 Task: Look for space in Normal, United States from 6th September, 2023 to 12th September, 2023 for 4 adults in price range Rs.10000 to Rs.14000. Place can be private room with 4 bedrooms having 4 beds and 4 bathrooms. Property type can be house, flat, guest house. Amenities needed are: wifi, TV, free parkinig on premises, gym, breakfast. Booking option can be shelf check-in. Required host language is English.
Action: Mouse moved to (441, 93)
Screenshot: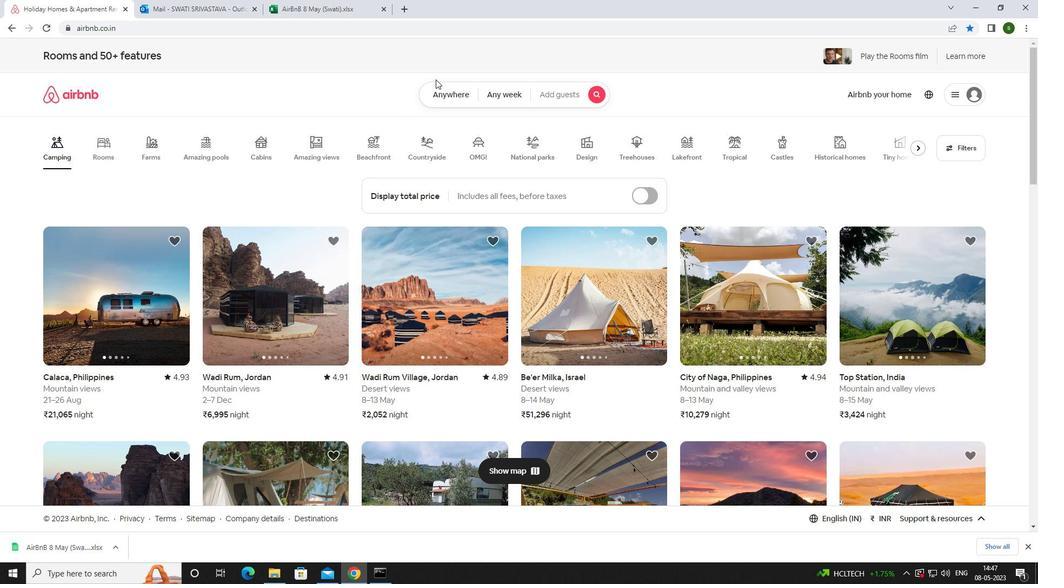 
Action: Mouse pressed left at (441, 93)
Screenshot: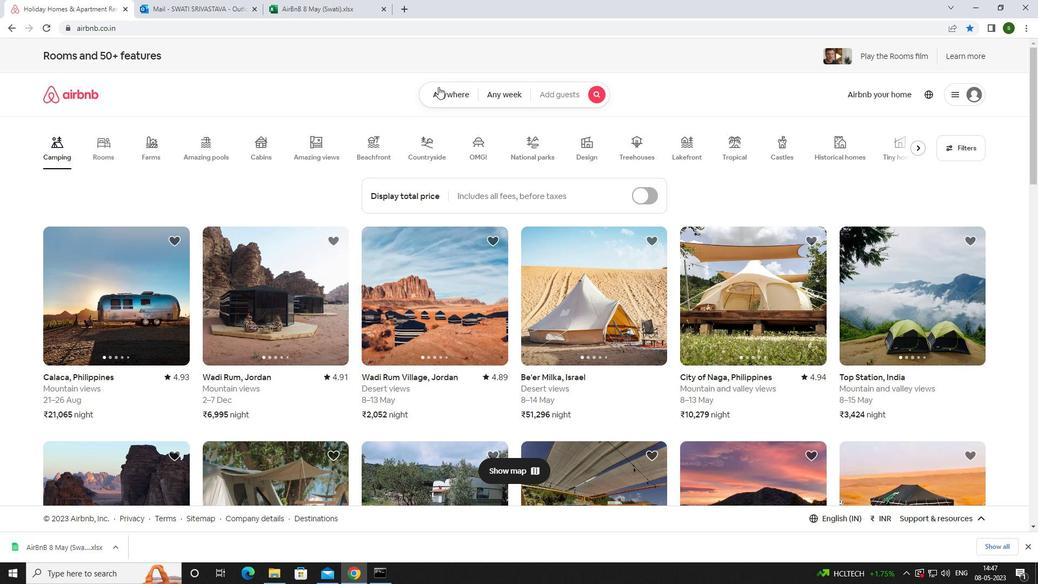 
Action: Mouse moved to (358, 138)
Screenshot: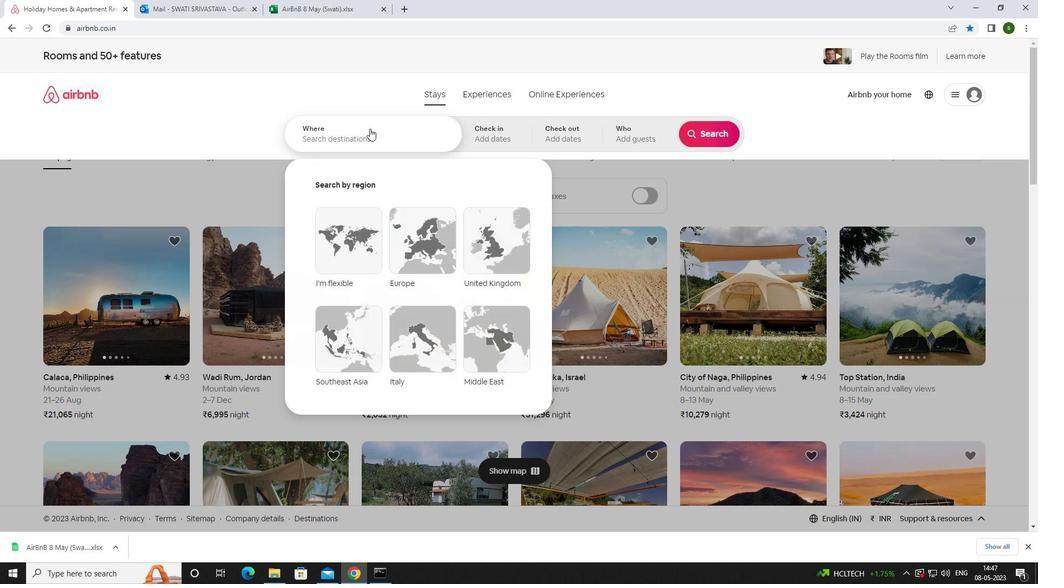 
Action: Mouse pressed left at (358, 138)
Screenshot: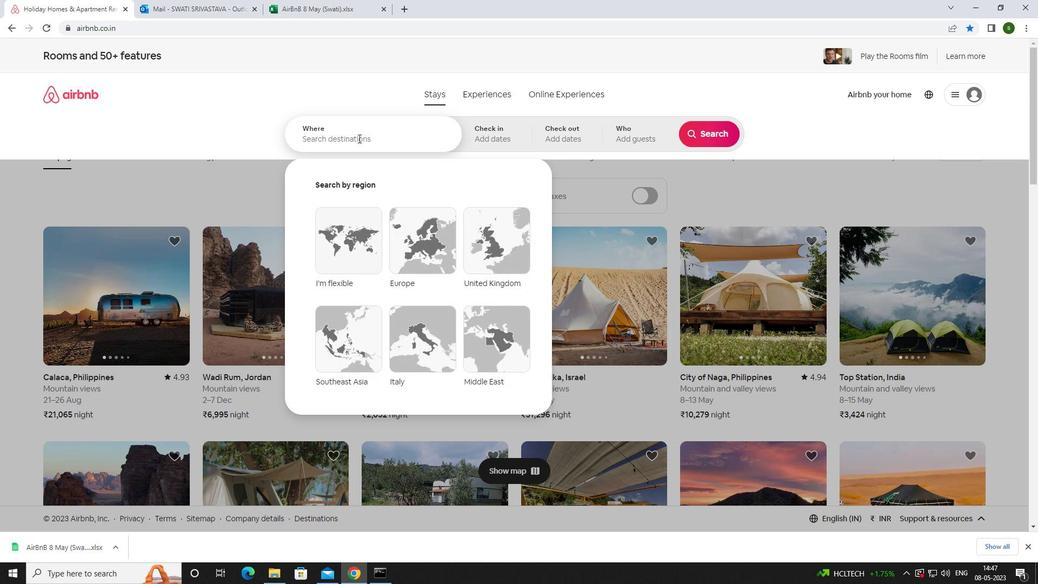 
Action: Mouse moved to (357, 138)
Screenshot: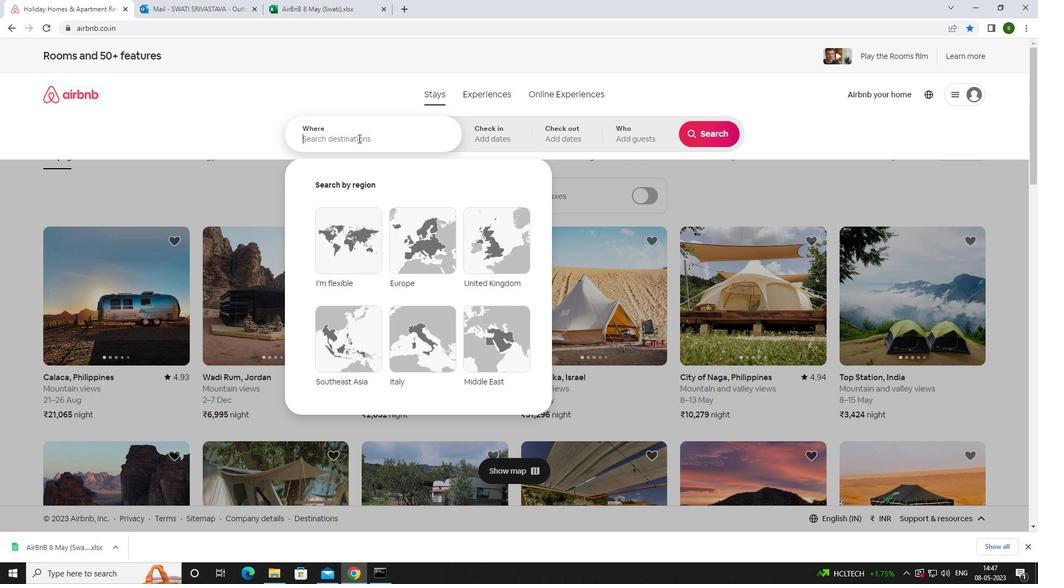 
Action: Key pressed <Key.caps_lock>n<Key.caps_lock>ormal,<Key.space><Key.caps_lock>u<Key.caps_lock>nited<Key.space><Key.caps_lock>s<Key.caps_lock>tates<Key.enter>
Screenshot: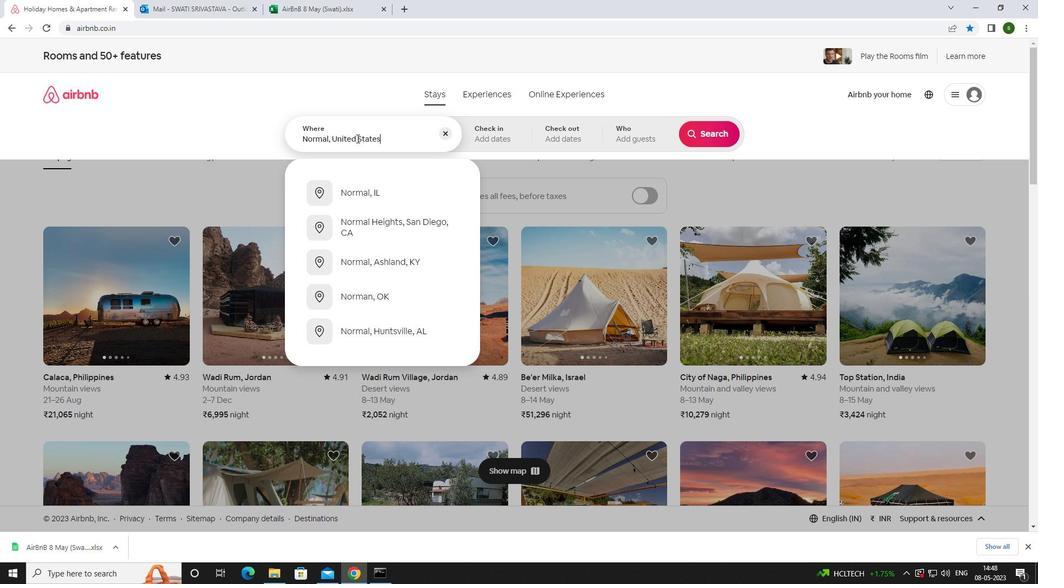 
Action: Mouse moved to (707, 214)
Screenshot: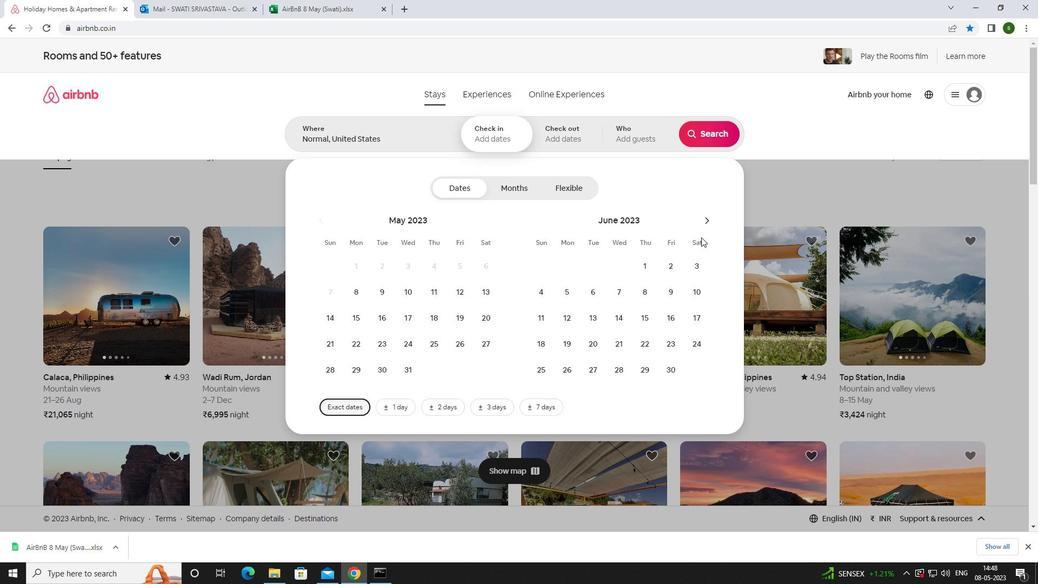 
Action: Mouse pressed left at (707, 214)
Screenshot: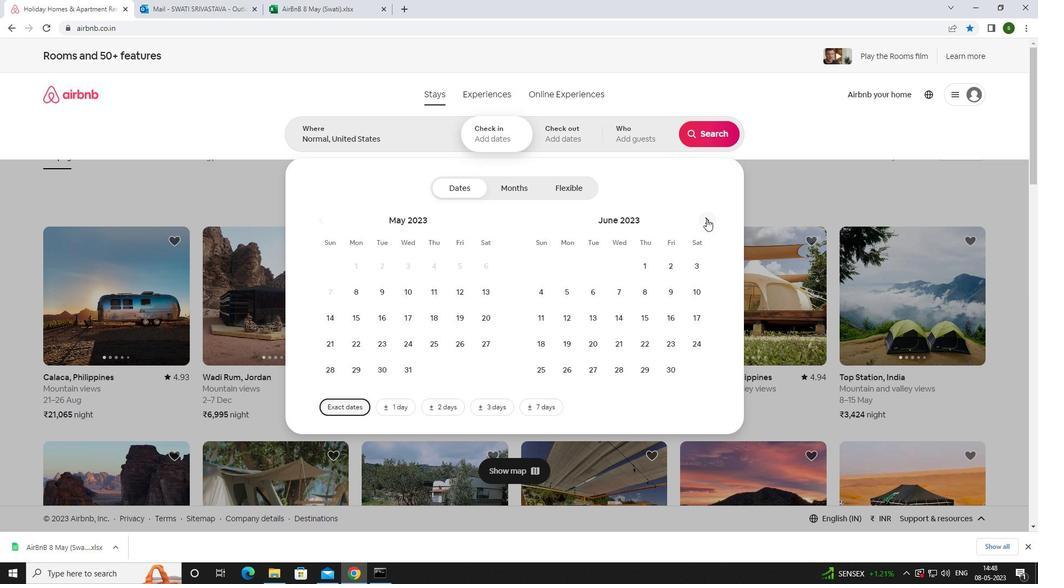 
Action: Mouse pressed left at (707, 214)
Screenshot: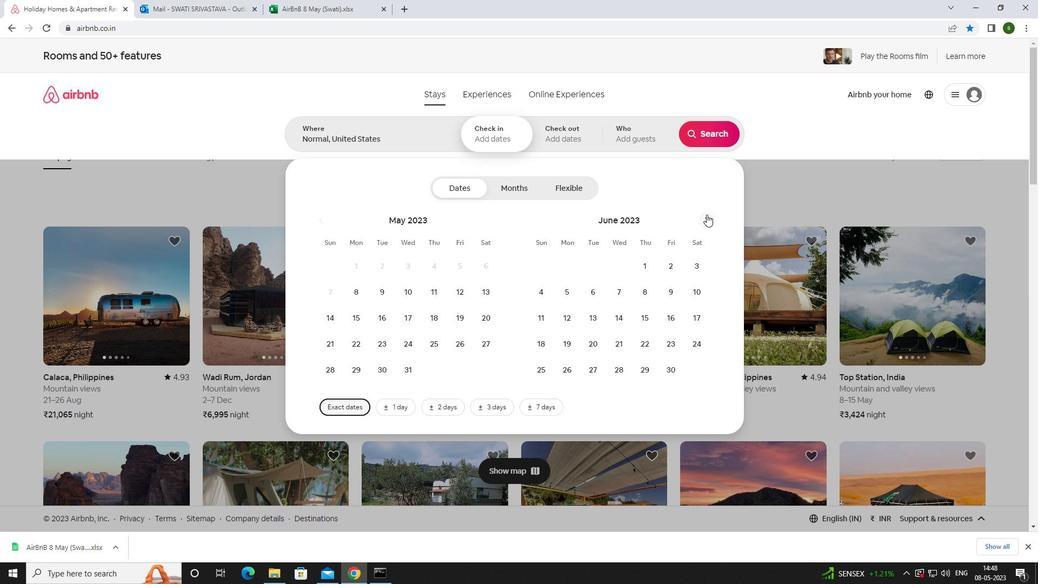 
Action: Mouse pressed left at (707, 214)
Screenshot: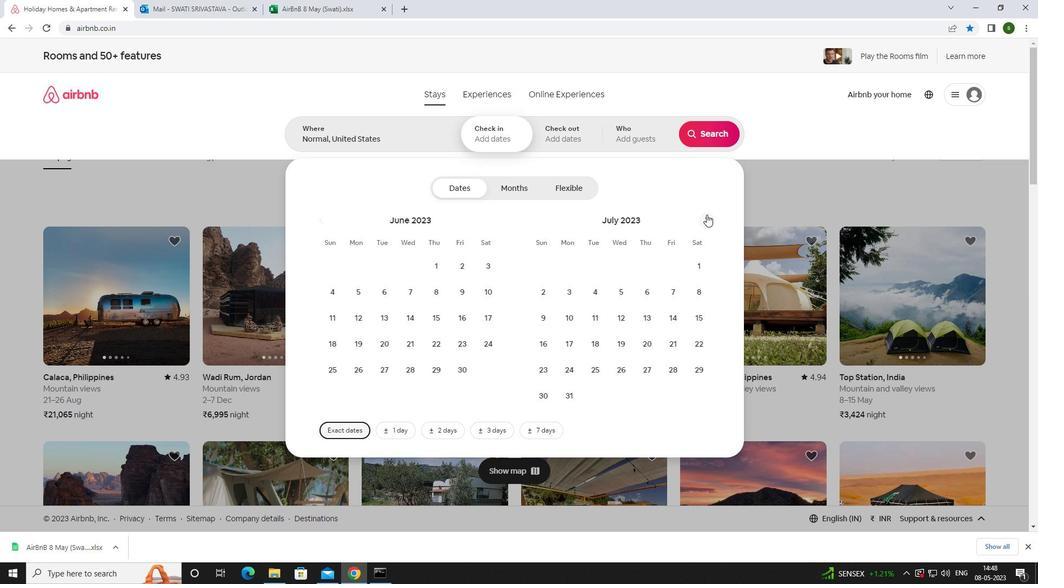 
Action: Mouse moved to (619, 292)
Screenshot: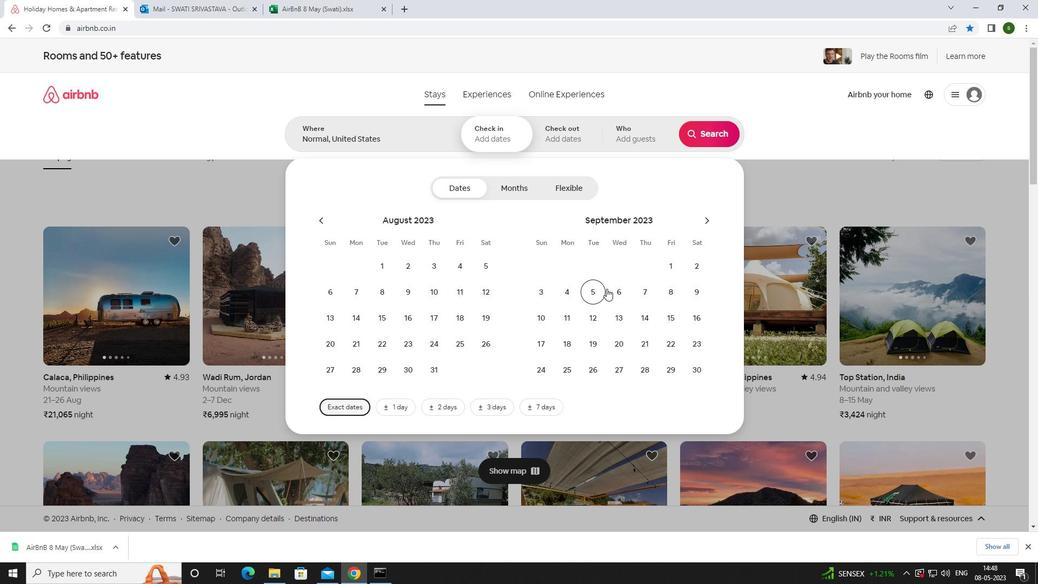 
Action: Mouse pressed left at (619, 292)
Screenshot: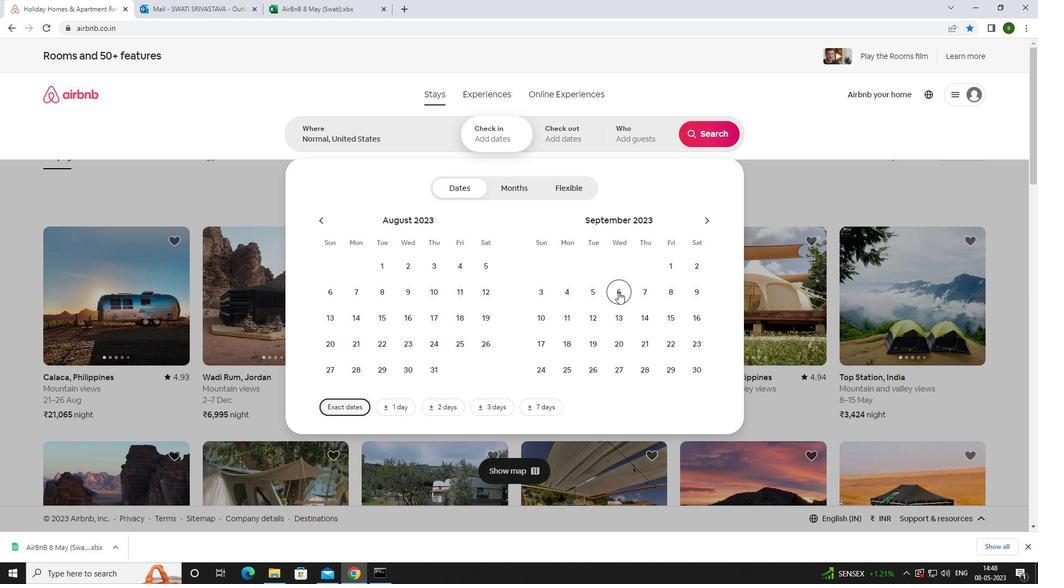 
Action: Mouse moved to (599, 311)
Screenshot: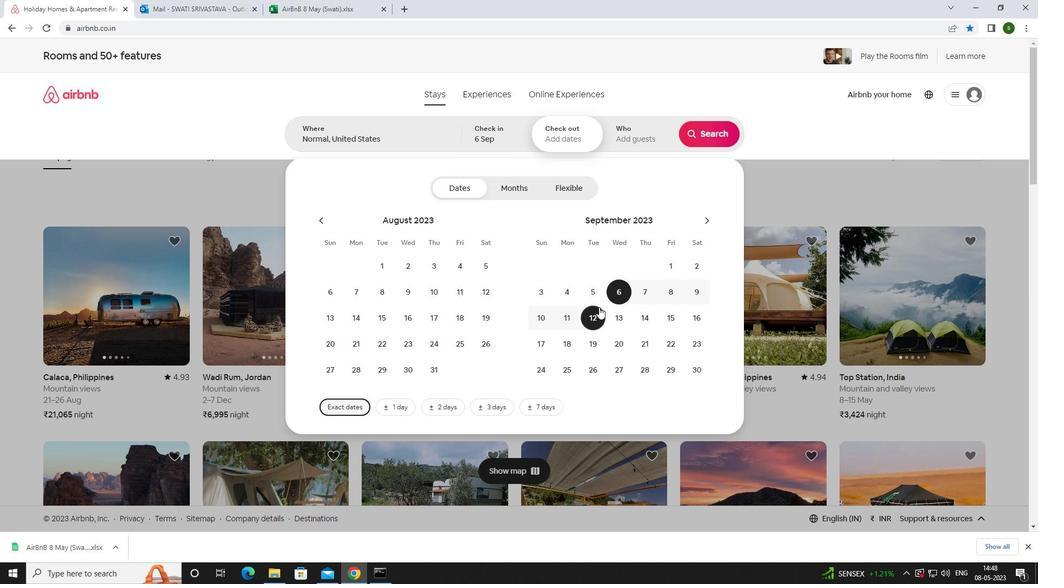 
Action: Mouse pressed left at (599, 311)
Screenshot: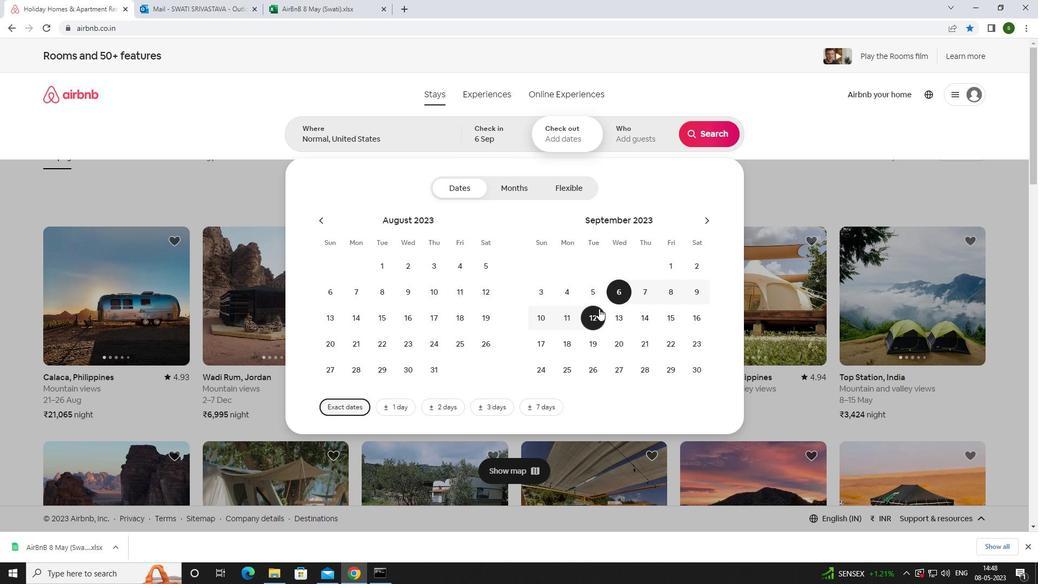 
Action: Mouse moved to (637, 132)
Screenshot: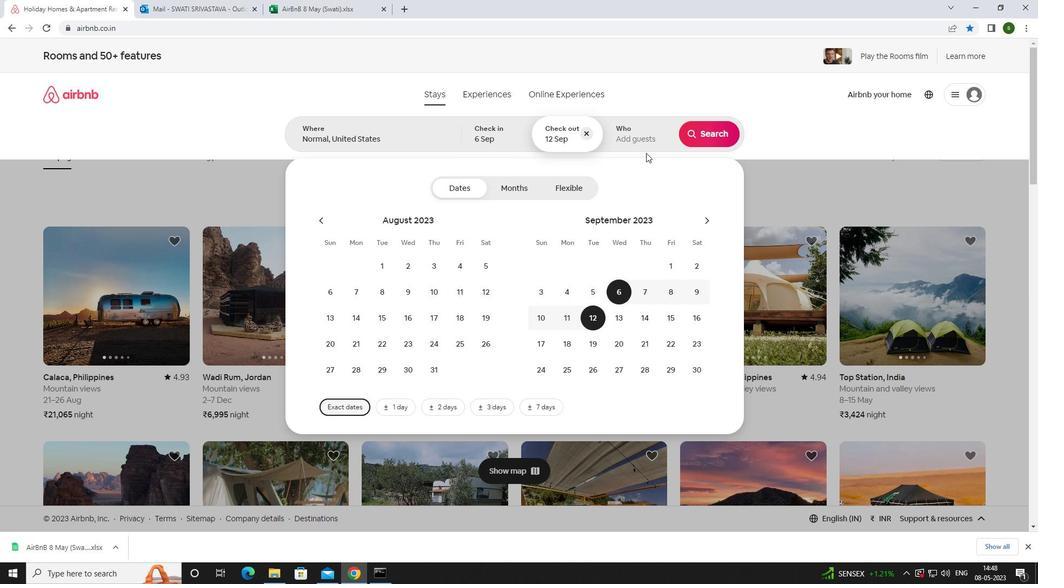 
Action: Mouse pressed left at (637, 132)
Screenshot: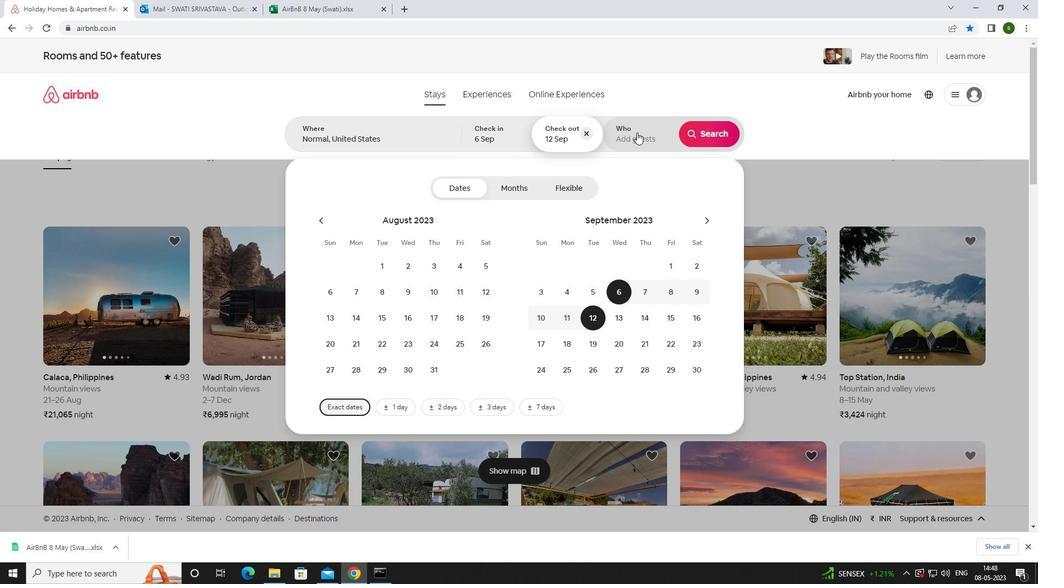 
Action: Mouse moved to (716, 188)
Screenshot: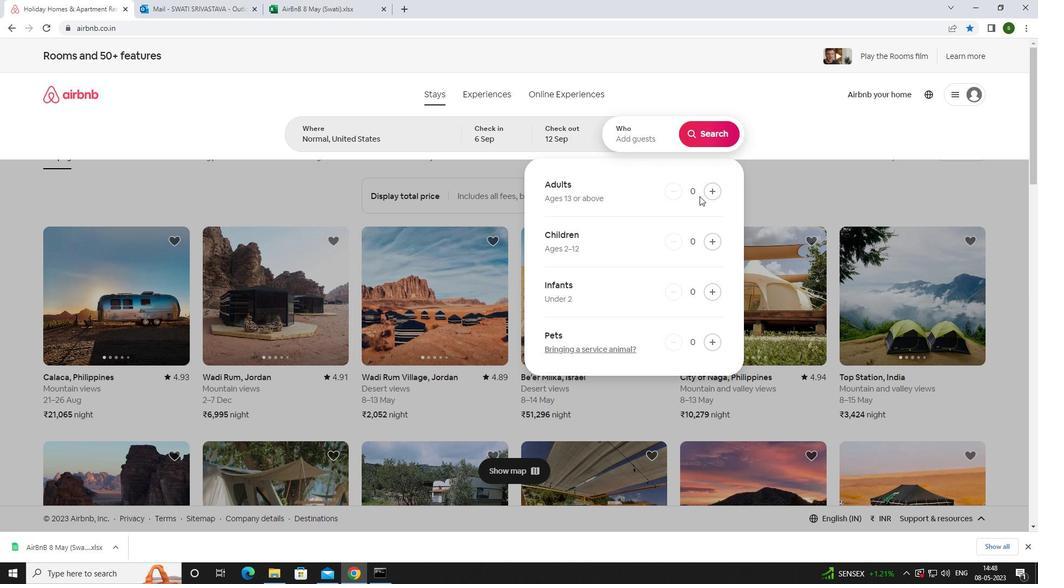 
Action: Mouse pressed left at (716, 188)
Screenshot: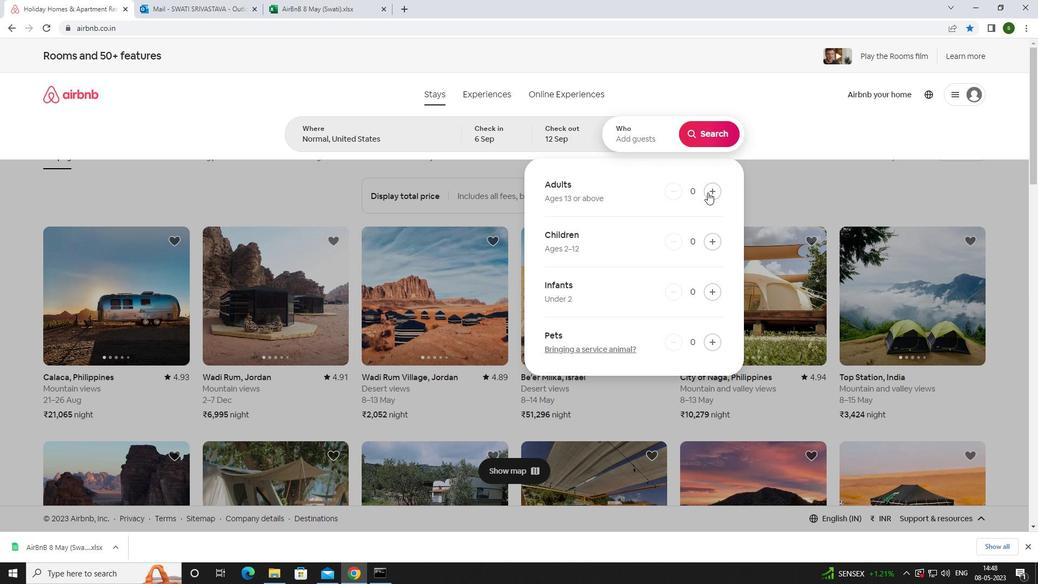 
Action: Mouse pressed left at (716, 188)
Screenshot: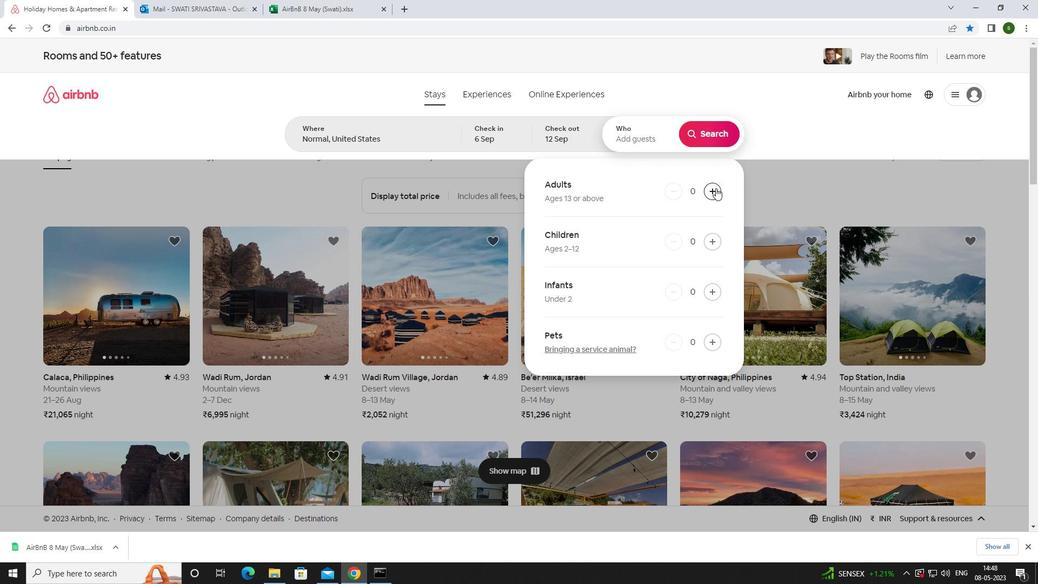 
Action: Mouse pressed left at (716, 188)
Screenshot: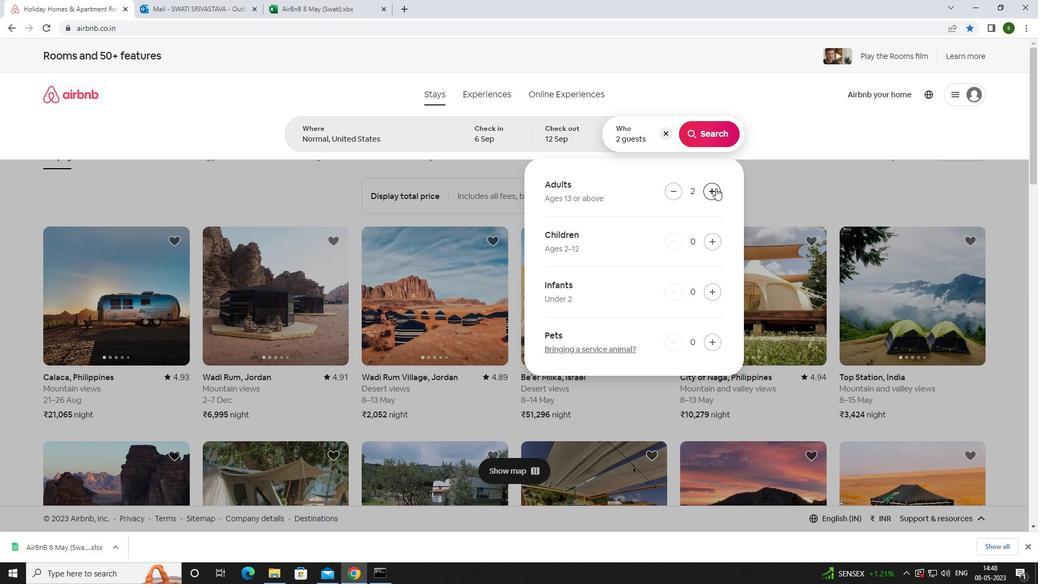 
Action: Mouse pressed left at (716, 188)
Screenshot: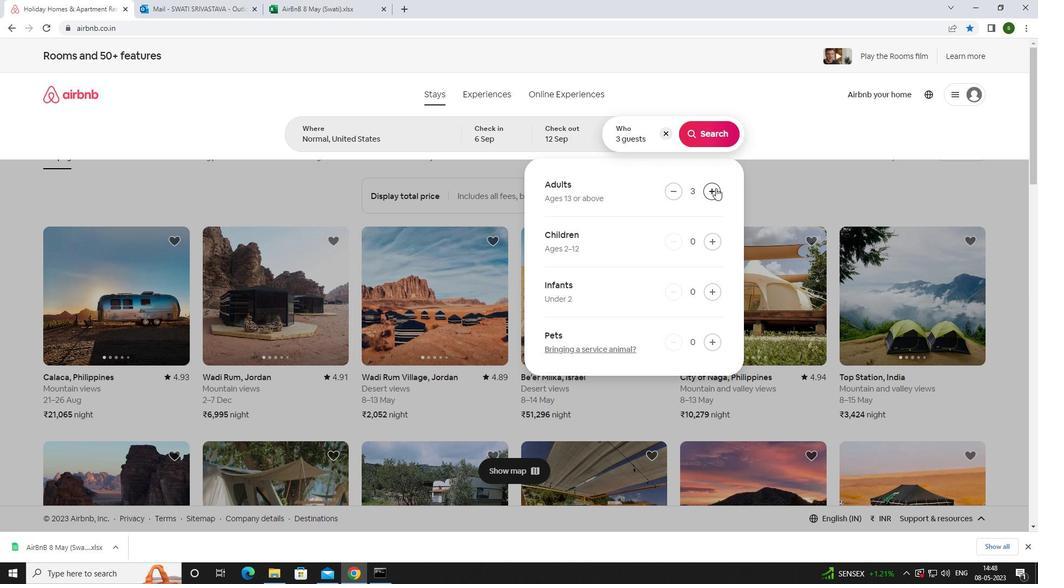 
Action: Mouse moved to (709, 135)
Screenshot: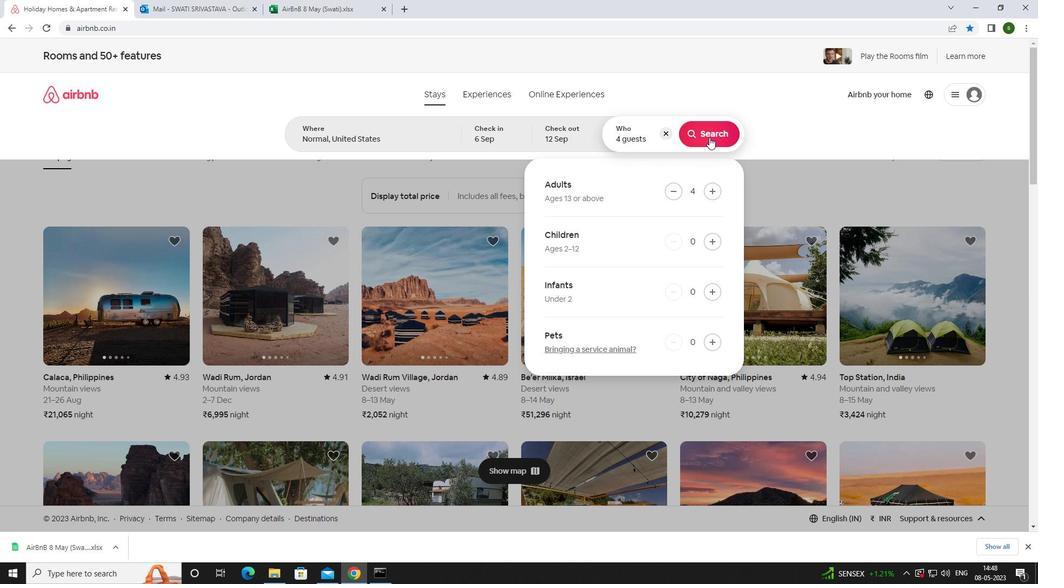 
Action: Mouse pressed left at (709, 135)
Screenshot: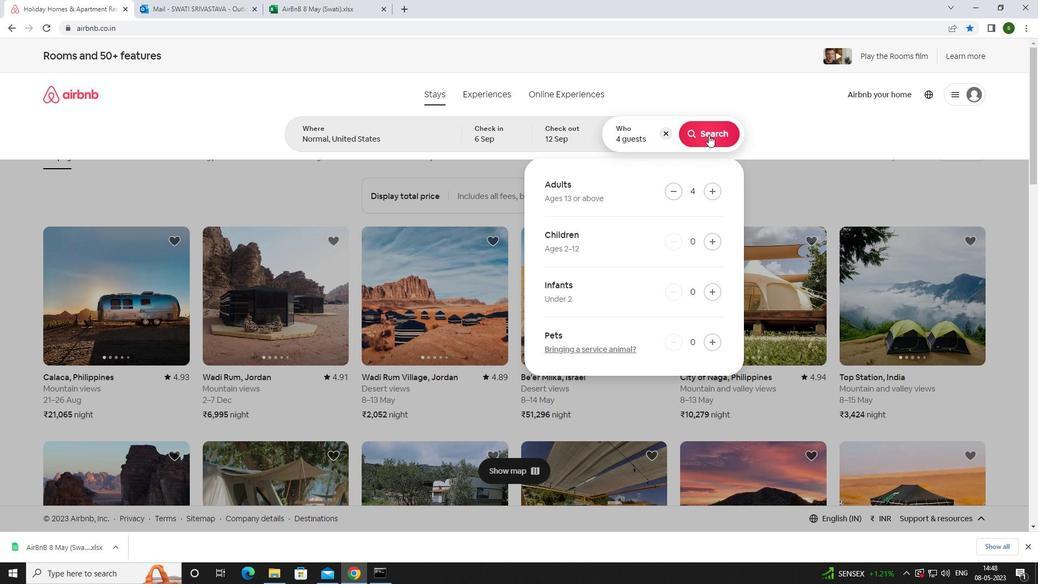 
Action: Mouse moved to (990, 105)
Screenshot: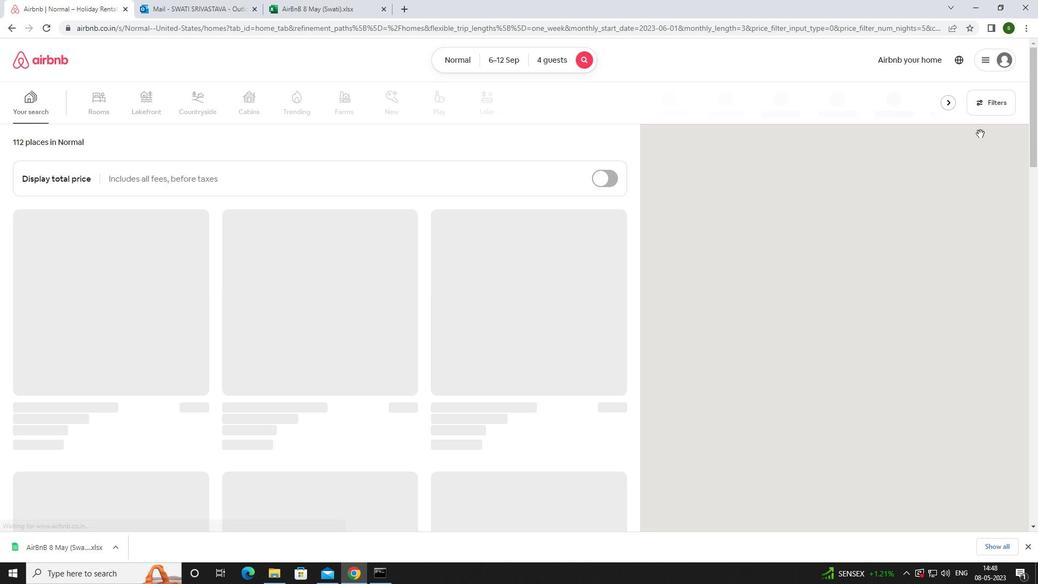 
Action: Mouse pressed left at (990, 105)
Screenshot: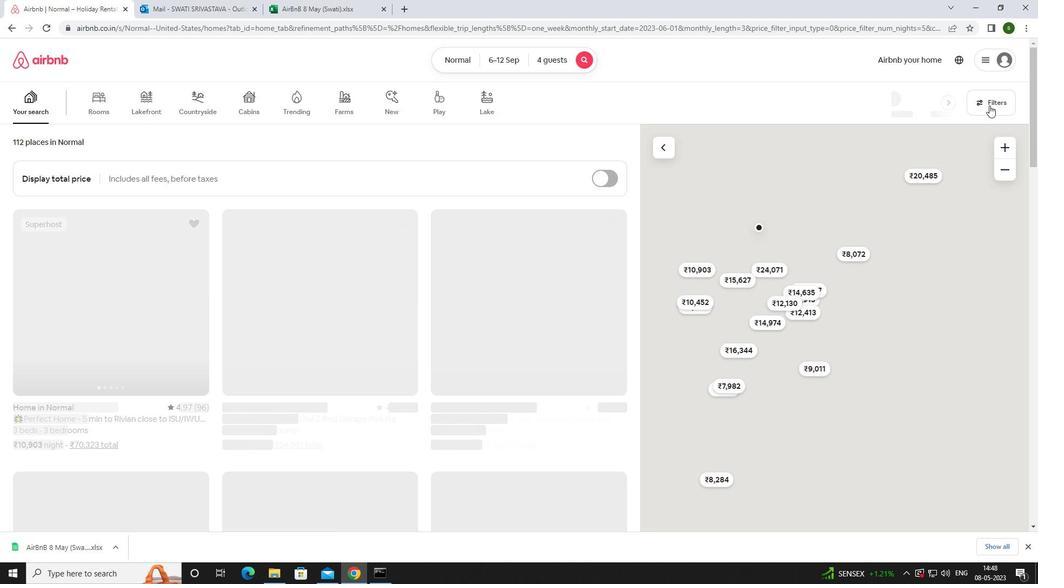 
Action: Mouse moved to (393, 372)
Screenshot: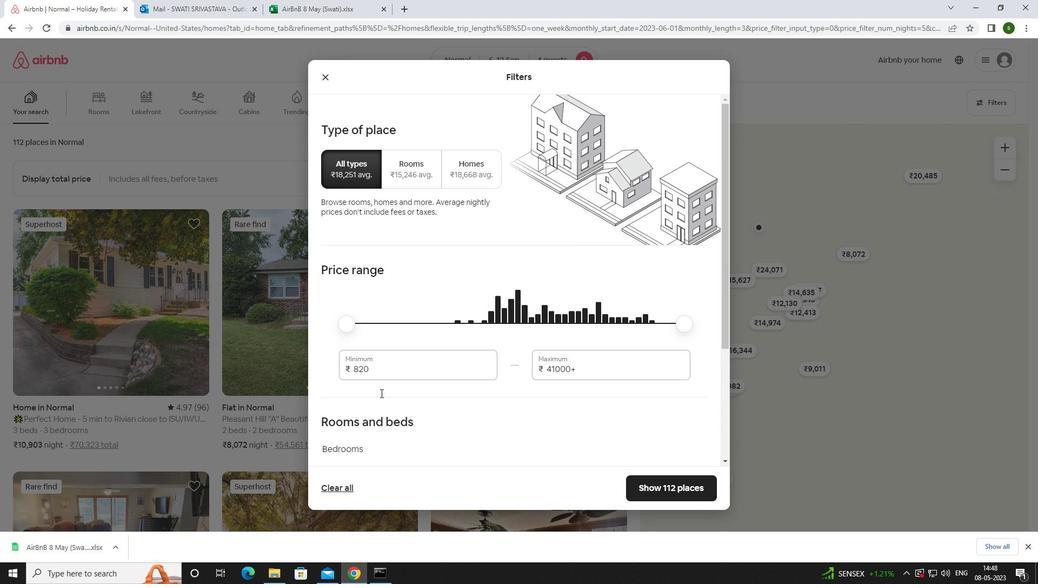 
Action: Mouse pressed left at (393, 372)
Screenshot: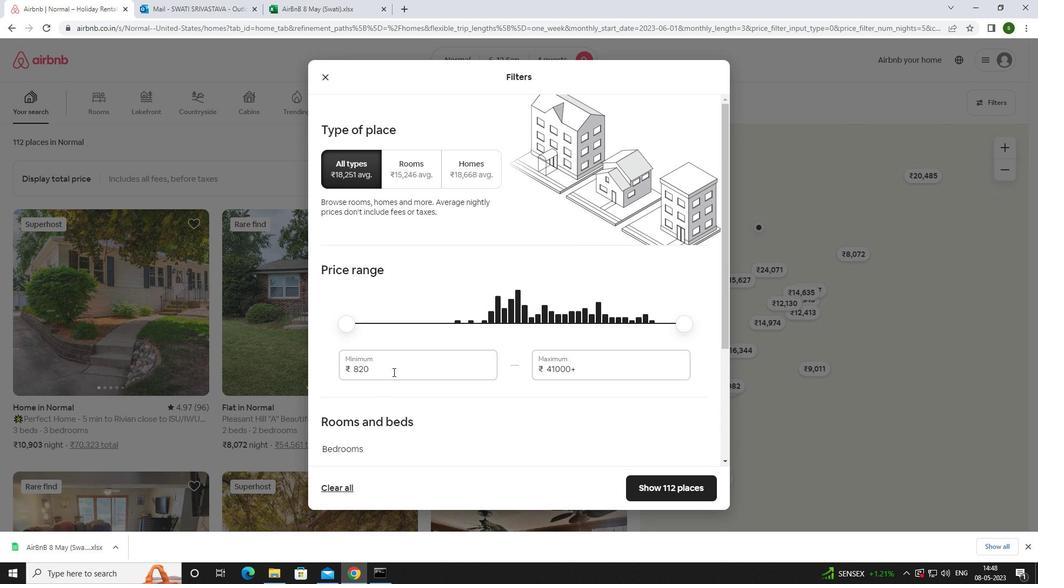 
Action: Key pressed <Key.backspace><Key.backspace><Key.backspace><Key.backspace>10000
Screenshot: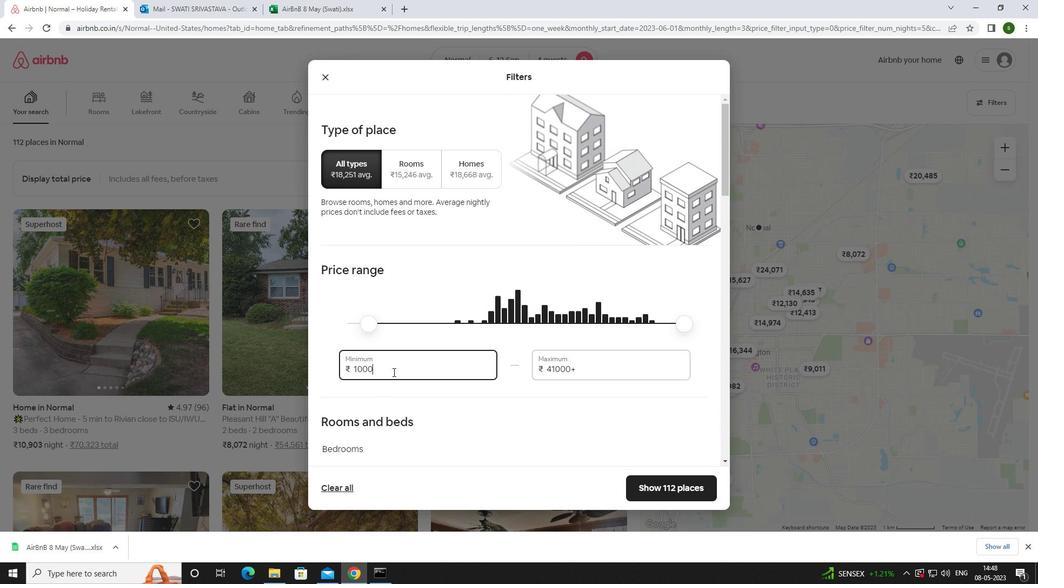 
Action: Mouse moved to (598, 366)
Screenshot: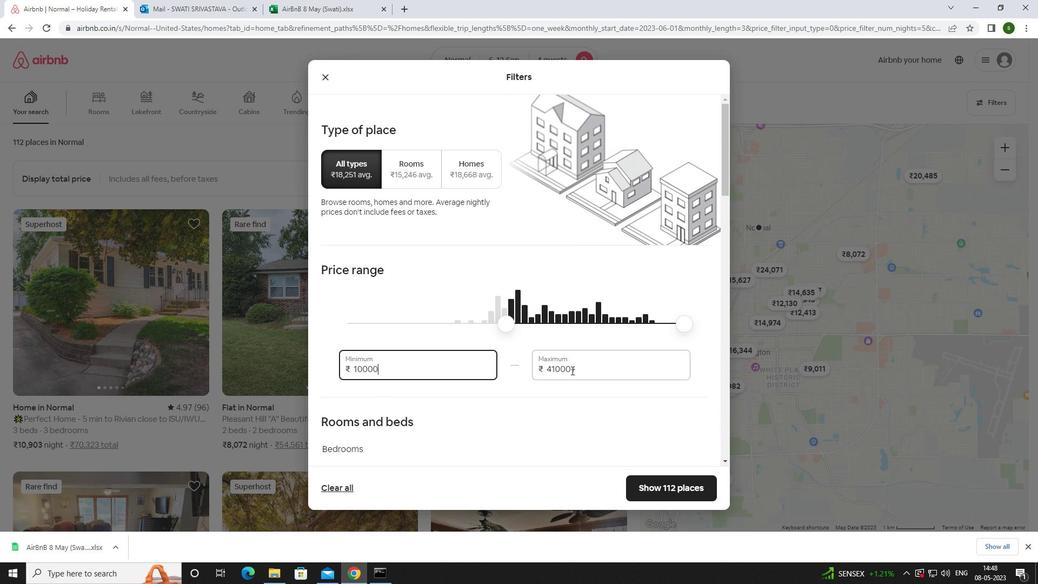 
Action: Mouse pressed left at (598, 366)
Screenshot: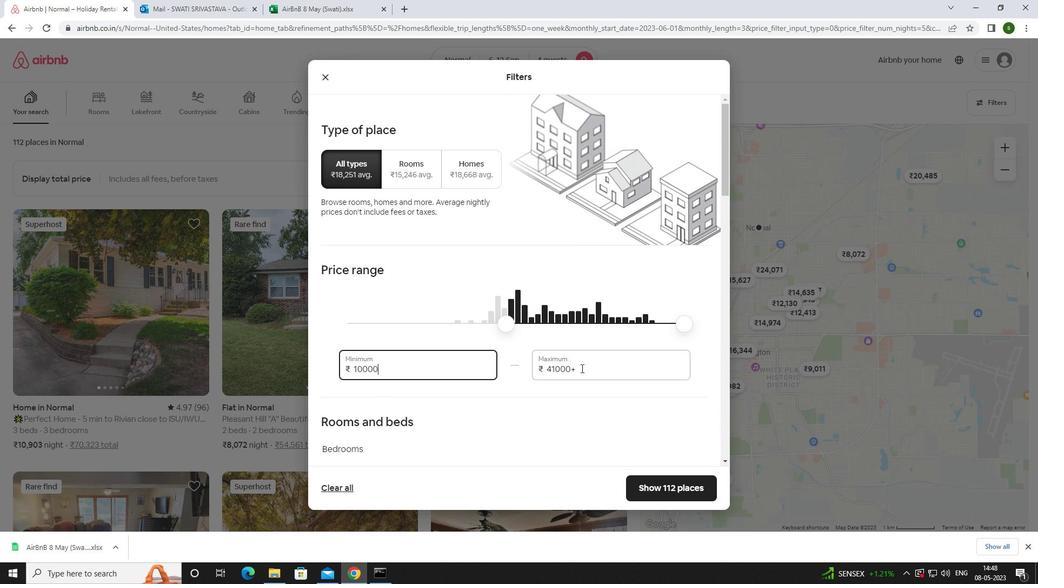 
Action: Key pressed <Key.backspace><Key.backspace><Key.backspace><Key.backspace><Key.backspace><Key.backspace><Key.backspace><Key.backspace><Key.backspace>14000
Screenshot: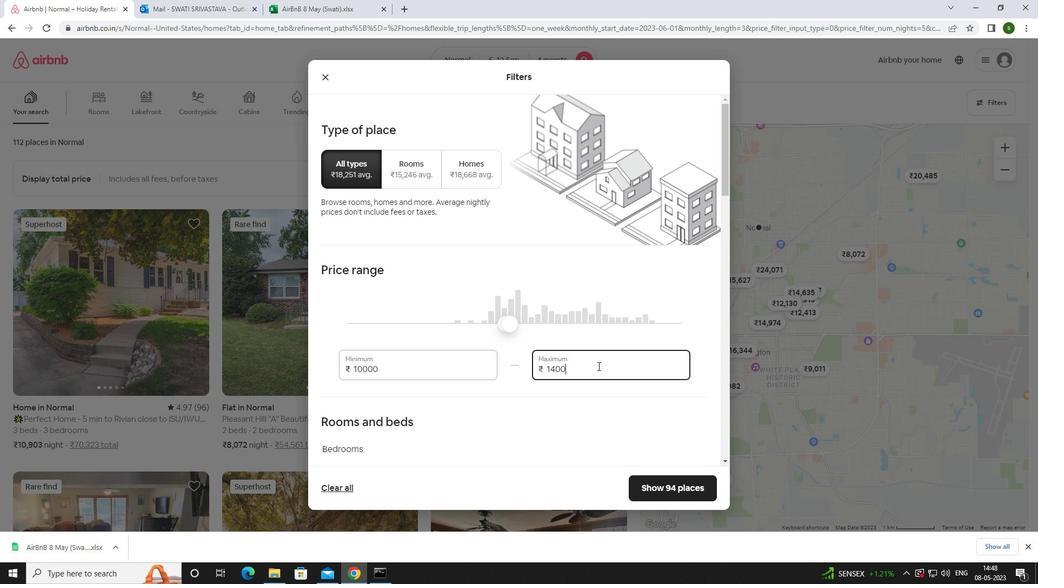 
Action: Mouse moved to (524, 343)
Screenshot: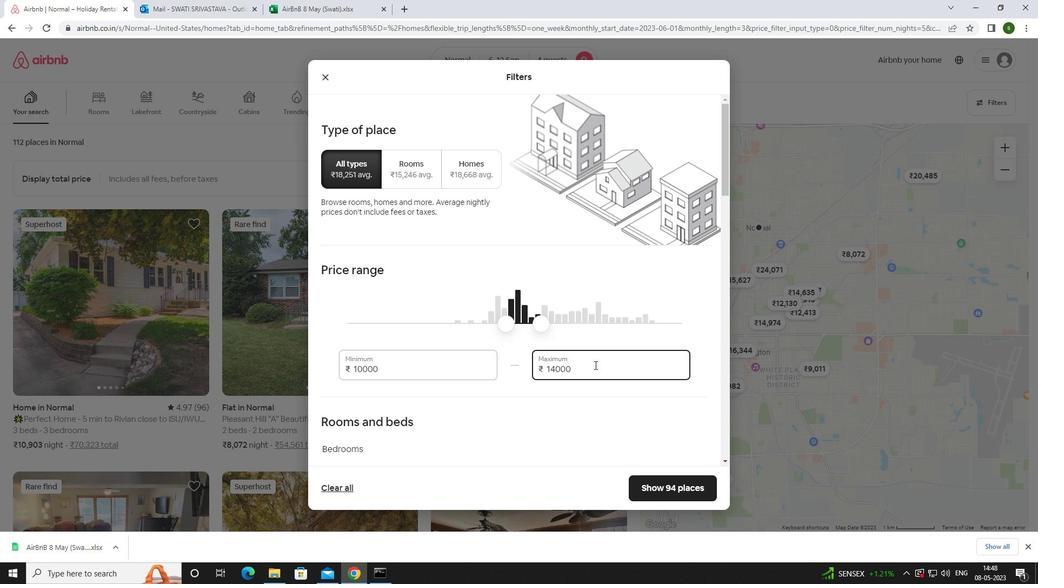 
Action: Mouse scrolled (524, 342) with delta (0, 0)
Screenshot: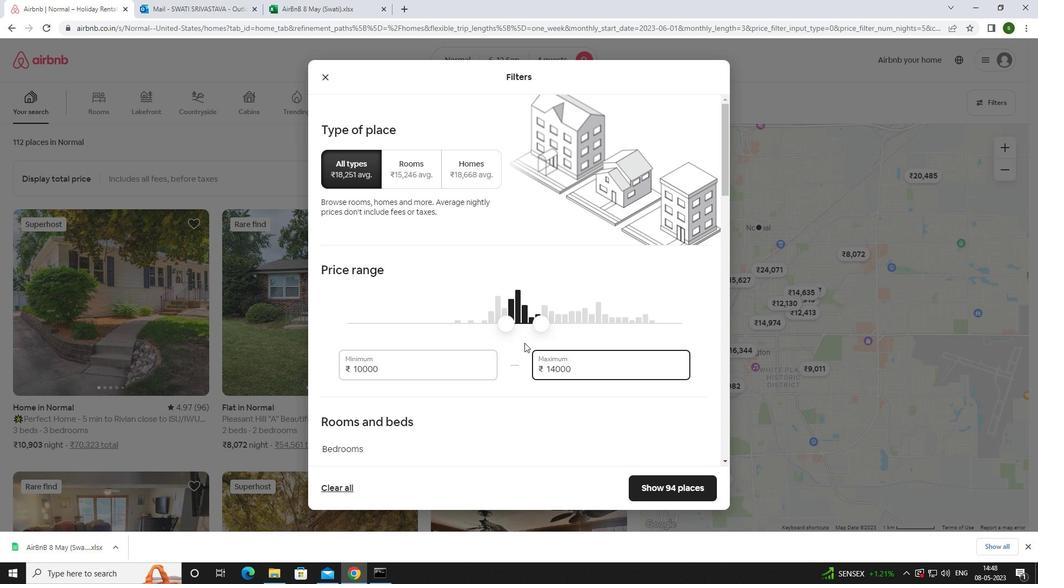 
Action: Mouse scrolled (524, 342) with delta (0, 0)
Screenshot: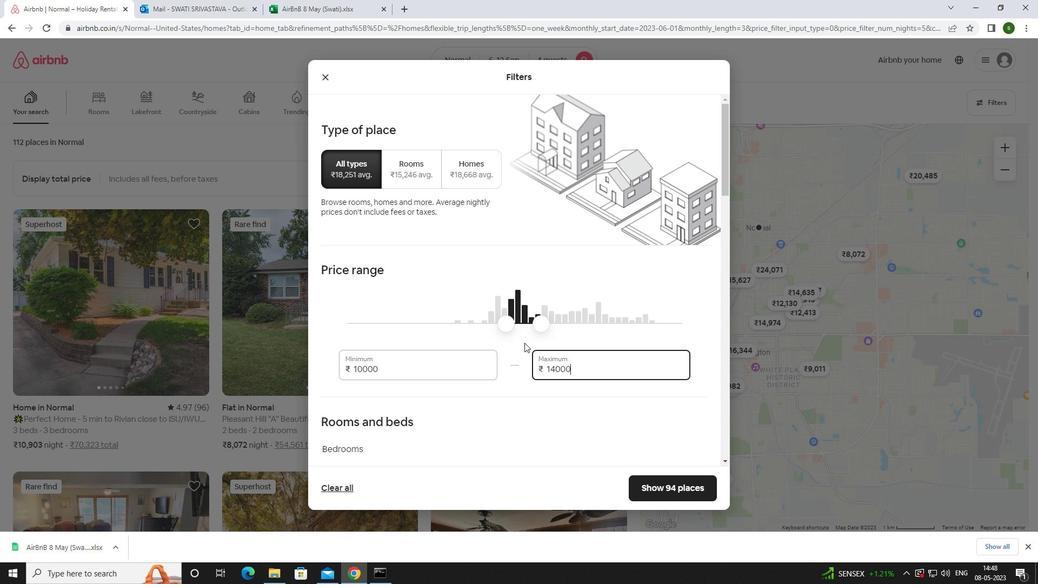 
Action: Mouse scrolled (524, 342) with delta (0, 0)
Screenshot: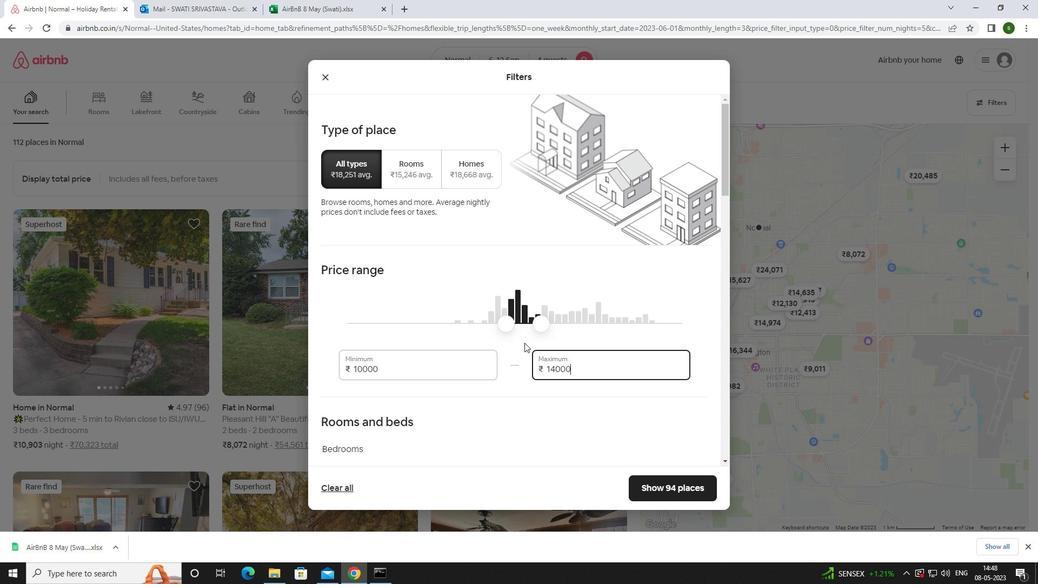 
Action: Mouse scrolled (524, 342) with delta (0, 0)
Screenshot: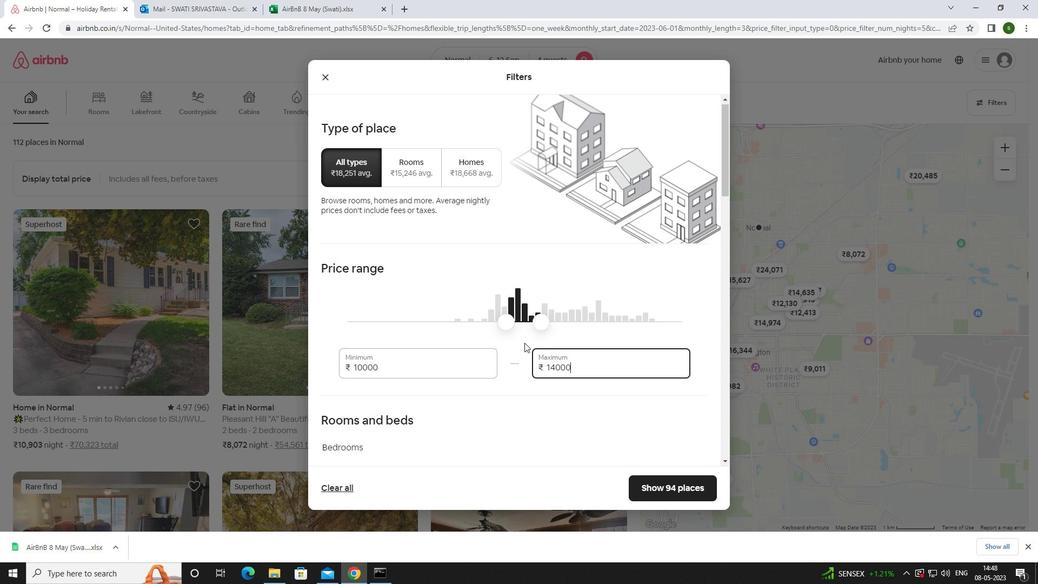 
Action: Mouse moved to (510, 266)
Screenshot: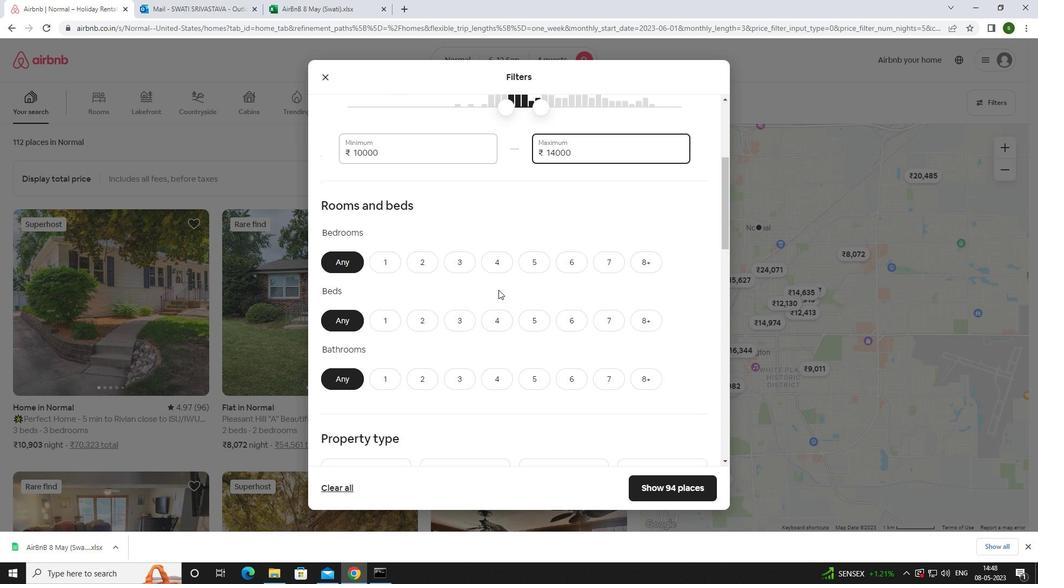 
Action: Mouse pressed left at (510, 266)
Screenshot: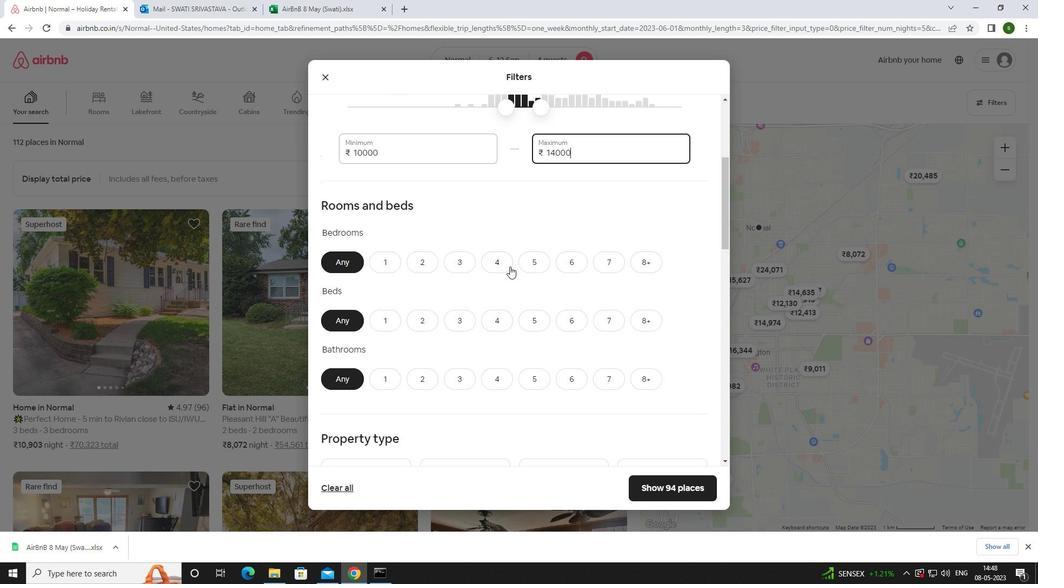 
Action: Mouse moved to (493, 322)
Screenshot: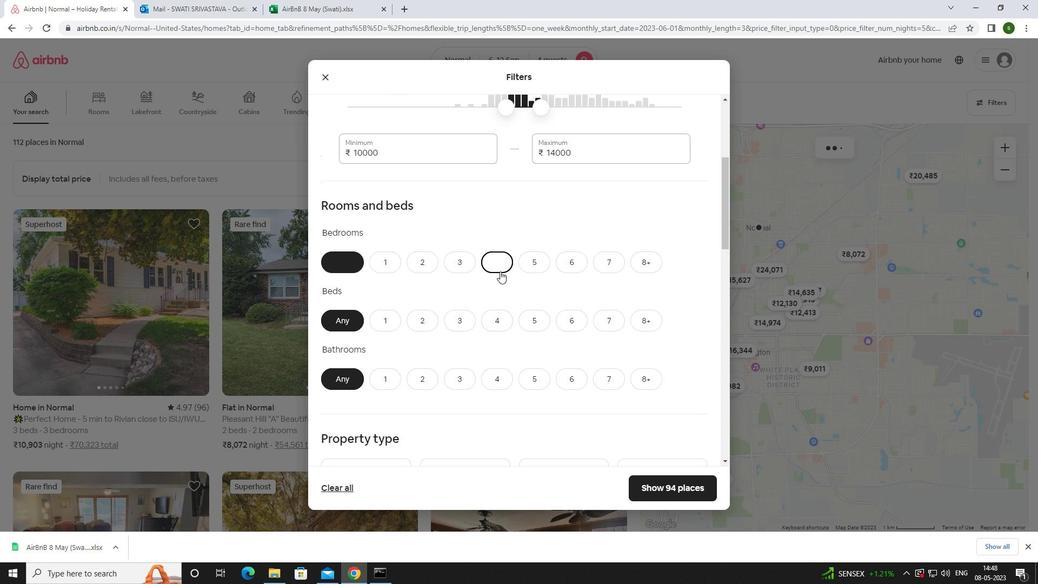
Action: Mouse pressed left at (493, 322)
Screenshot: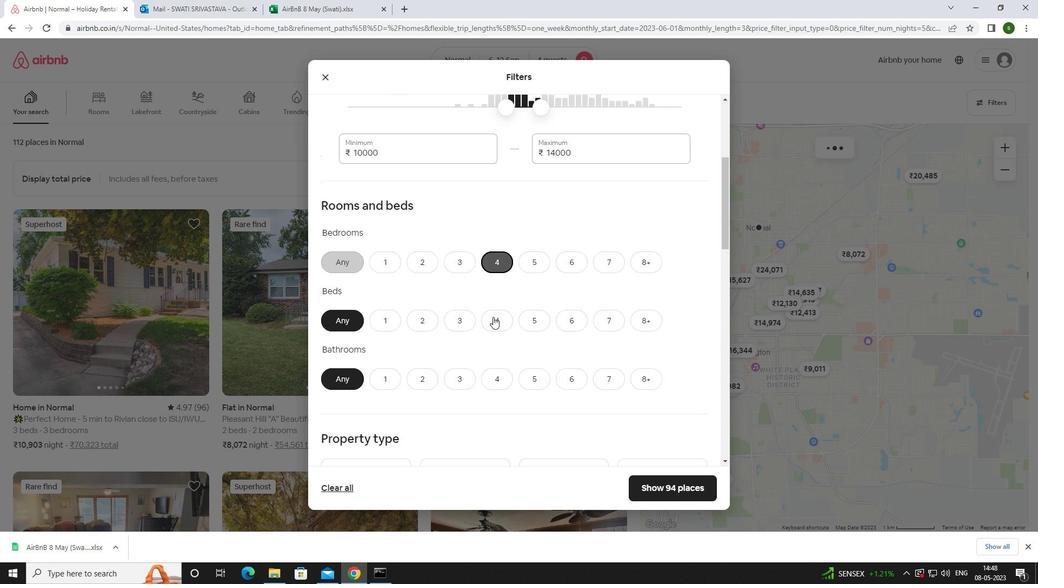 
Action: Mouse moved to (504, 382)
Screenshot: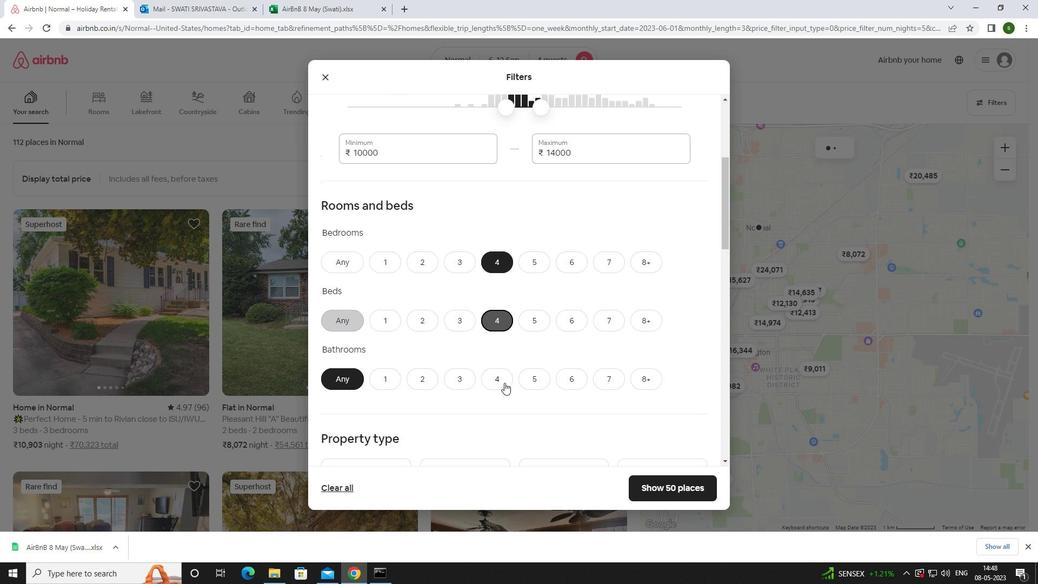 
Action: Mouse pressed left at (504, 382)
Screenshot: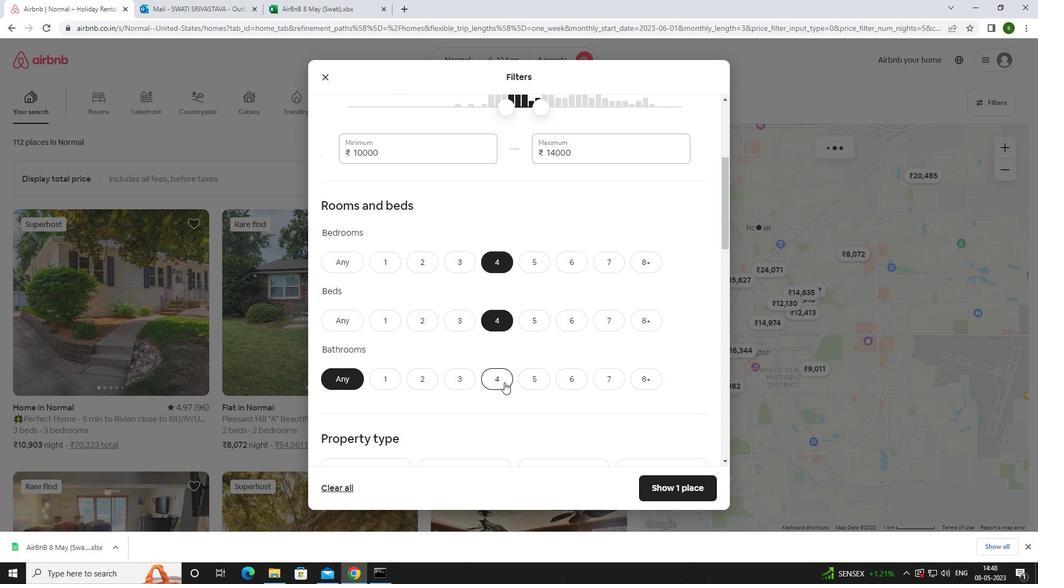
Action: Mouse scrolled (504, 382) with delta (0, 0)
Screenshot: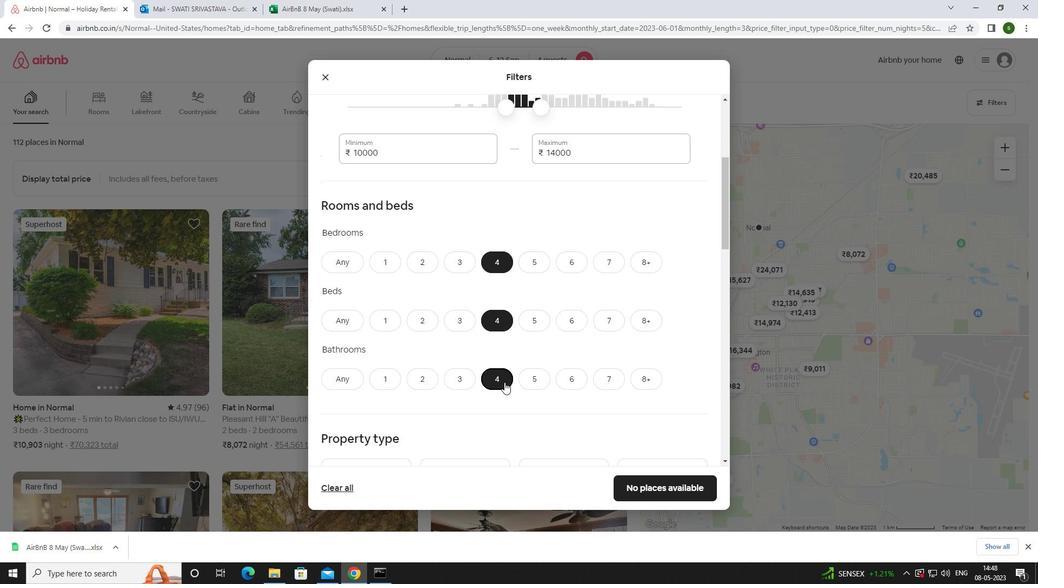 
Action: Mouse scrolled (504, 382) with delta (0, 0)
Screenshot: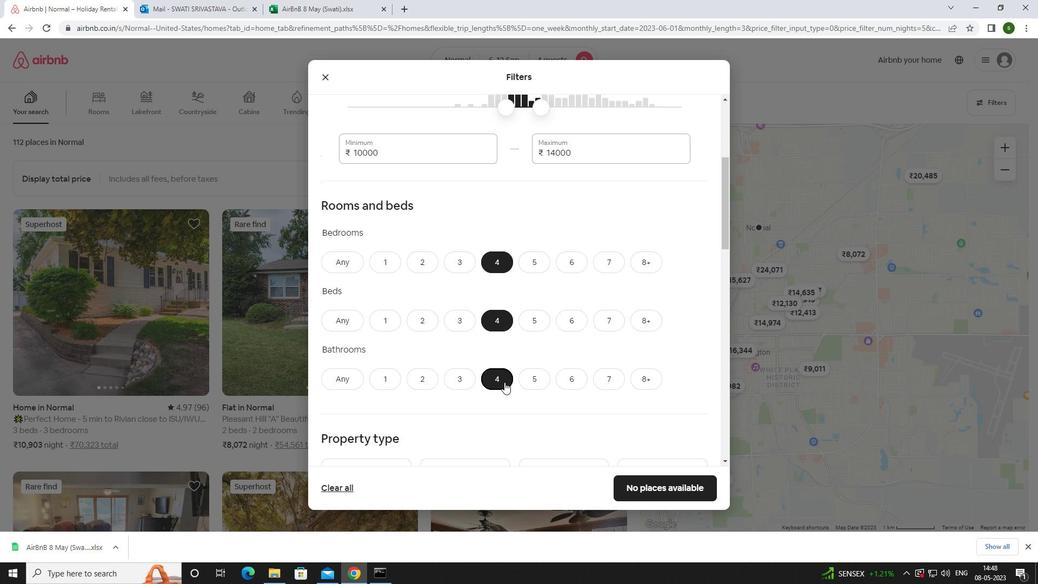 
Action: Mouse moved to (378, 380)
Screenshot: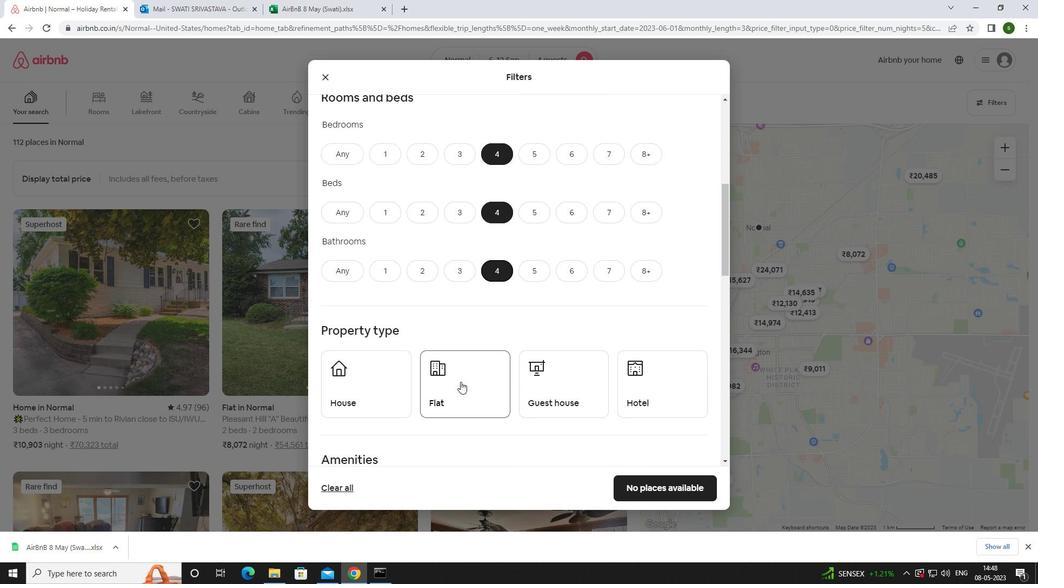 
Action: Mouse pressed left at (378, 380)
Screenshot: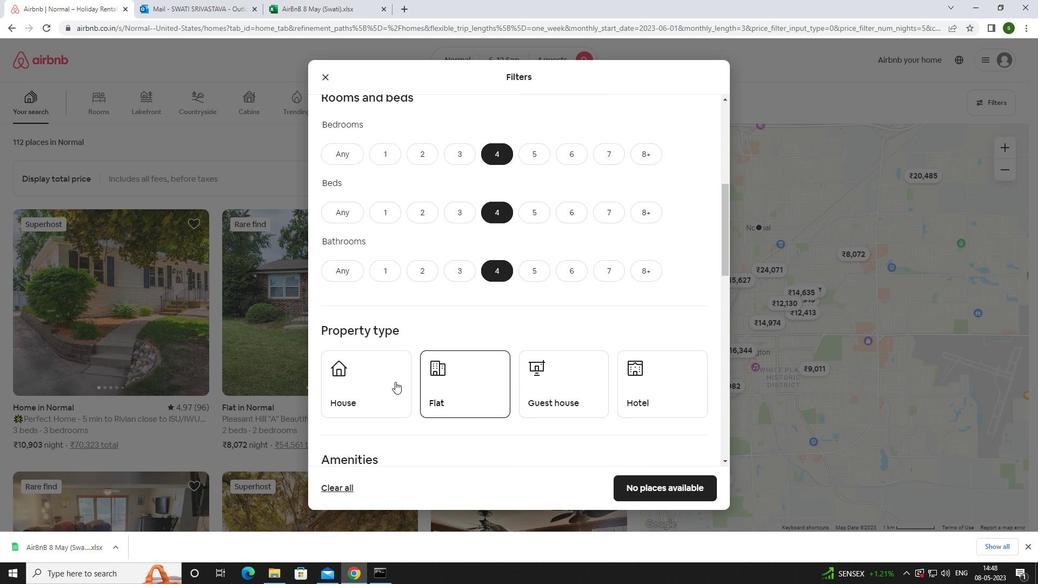 
Action: Mouse moved to (480, 380)
Screenshot: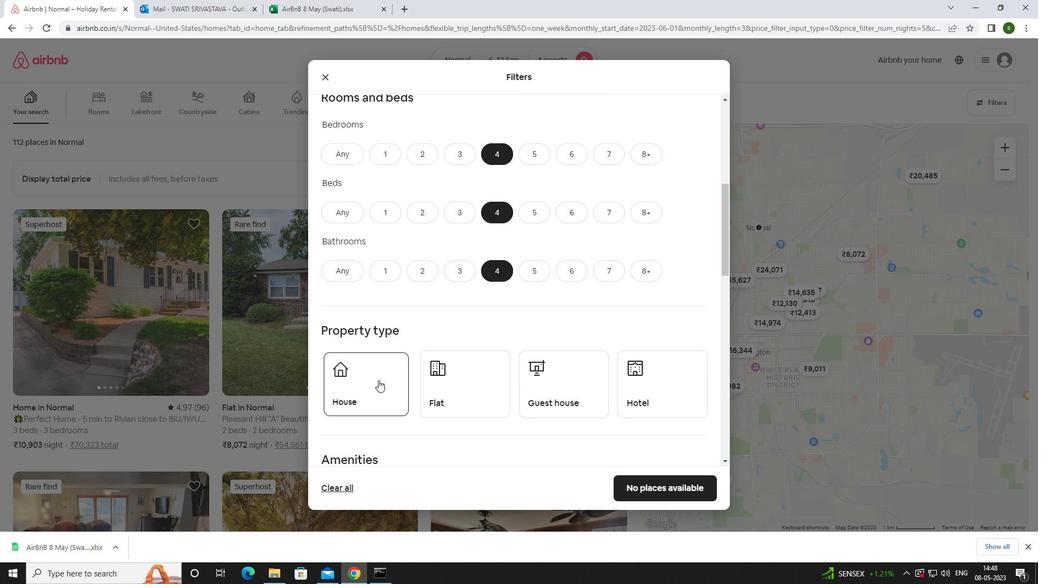 
Action: Mouse pressed left at (480, 380)
Screenshot: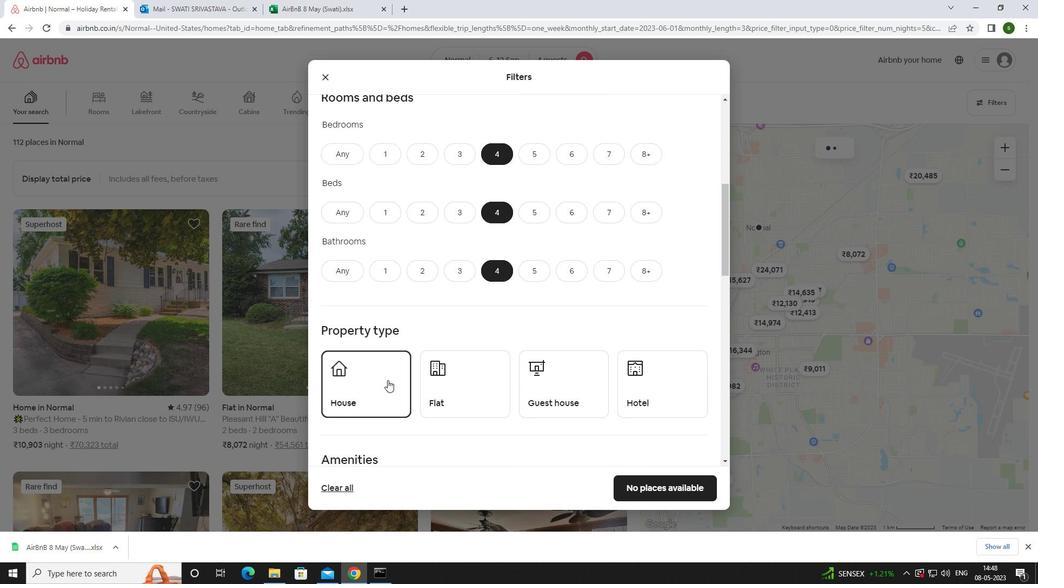 
Action: Mouse moved to (552, 384)
Screenshot: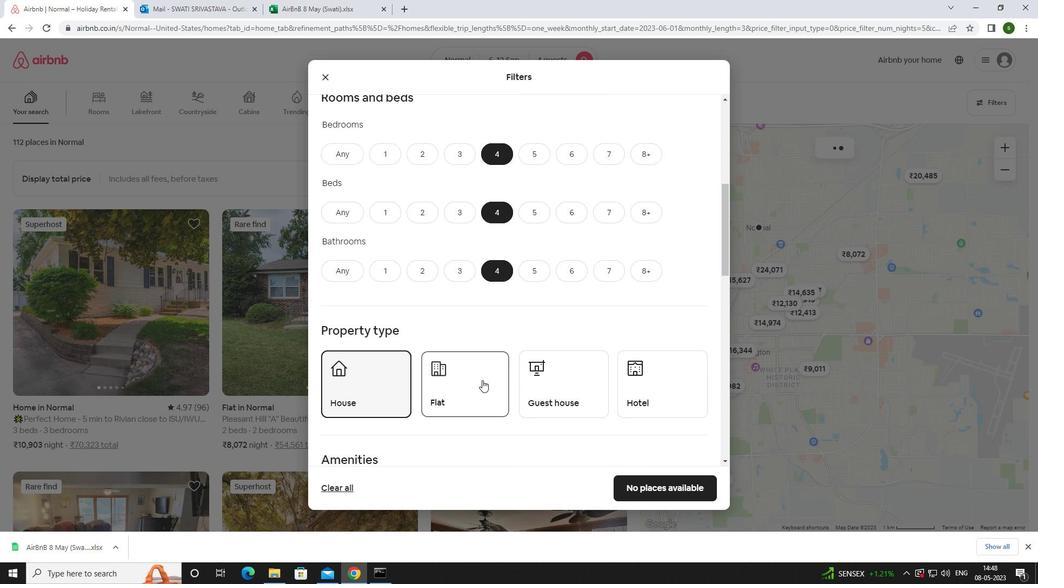 
Action: Mouse pressed left at (552, 384)
Screenshot: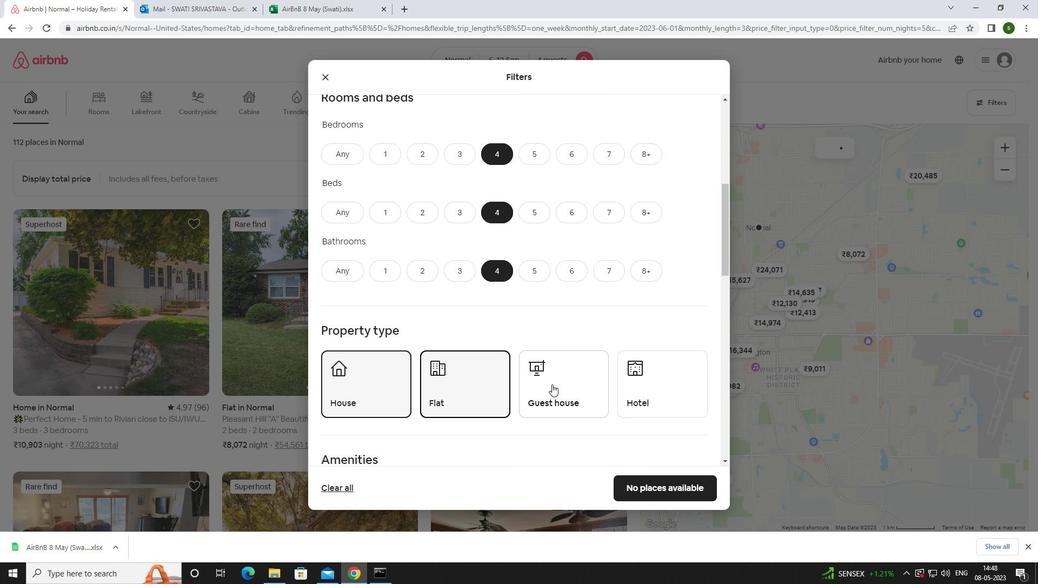 
Action: Mouse scrolled (552, 384) with delta (0, 0)
Screenshot: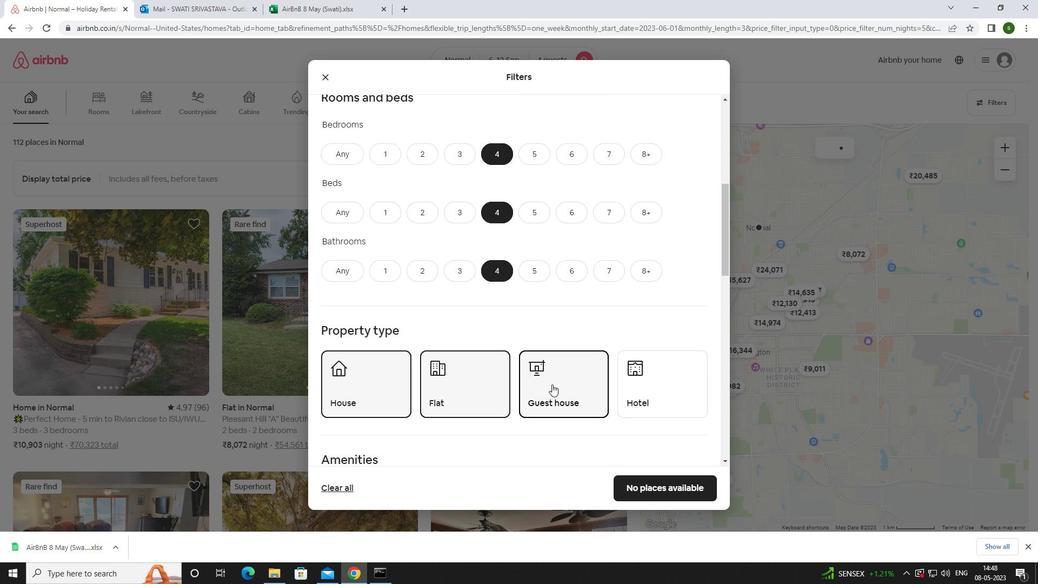 
Action: Mouse scrolled (552, 384) with delta (0, 0)
Screenshot: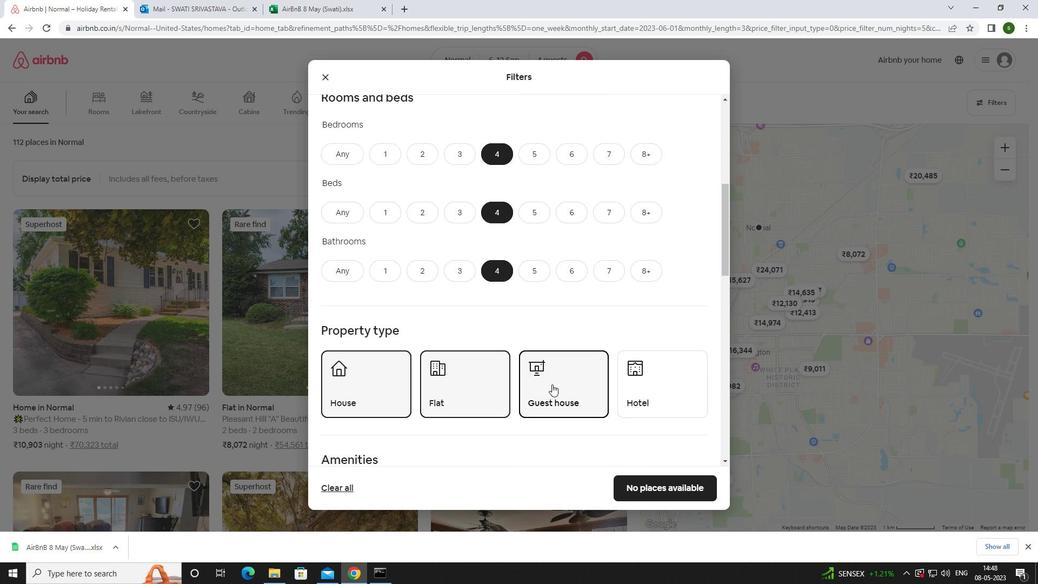 
Action: Mouse scrolled (552, 384) with delta (0, 0)
Screenshot: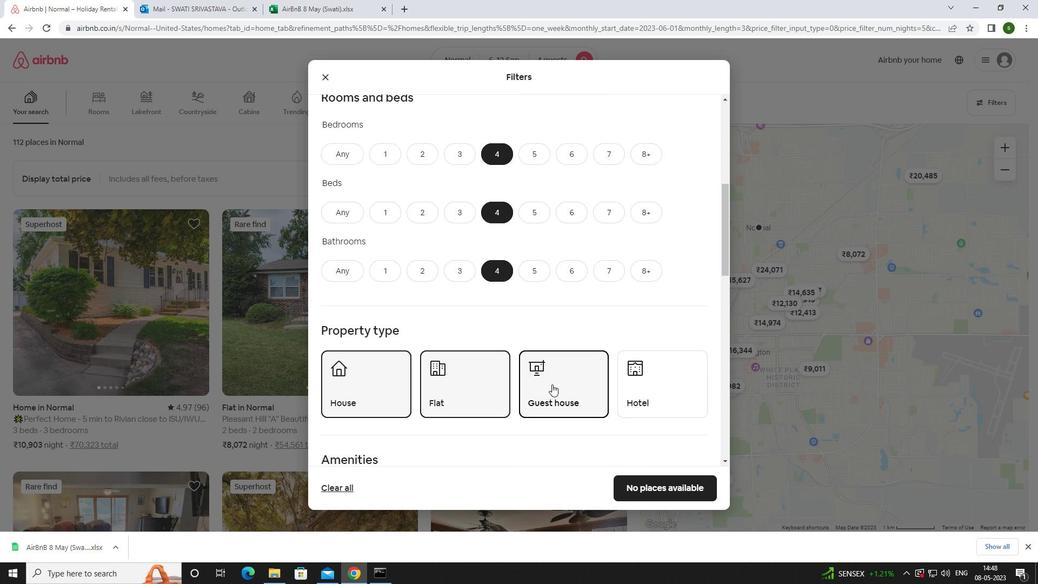 
Action: Mouse moved to (337, 348)
Screenshot: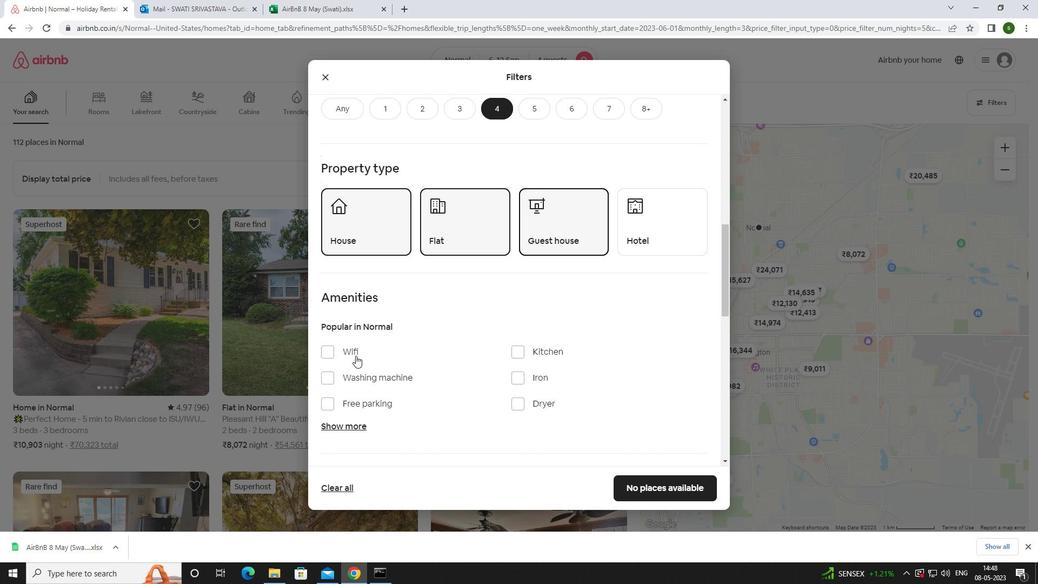 
Action: Mouse pressed left at (337, 348)
Screenshot: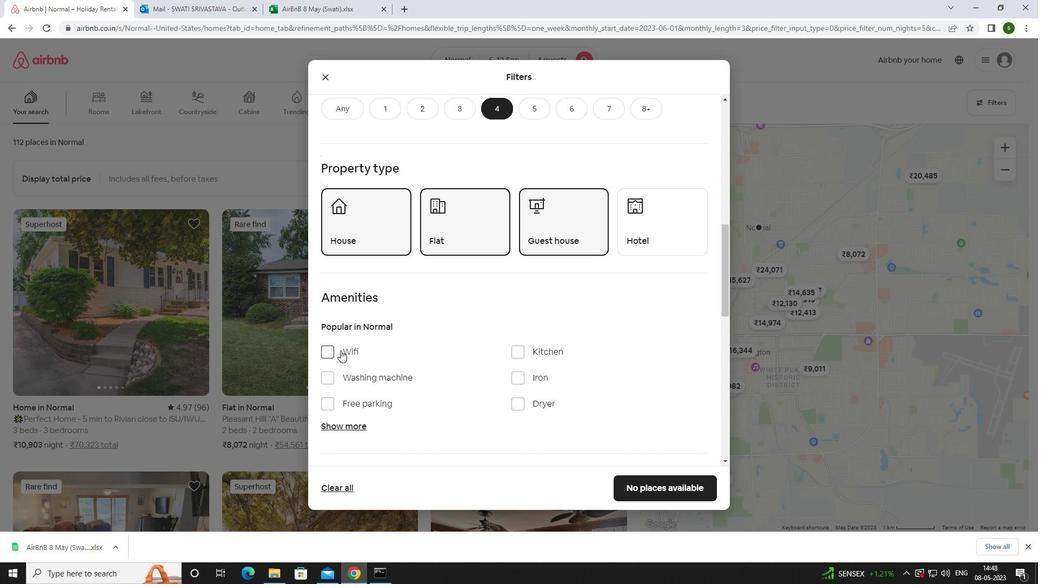 
Action: Mouse moved to (360, 402)
Screenshot: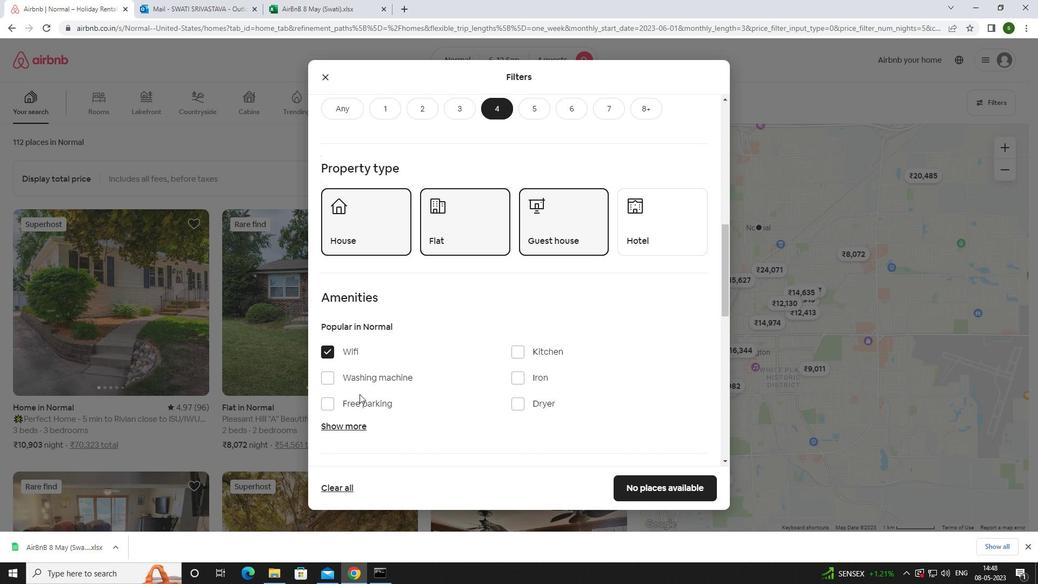 
Action: Mouse pressed left at (360, 402)
Screenshot: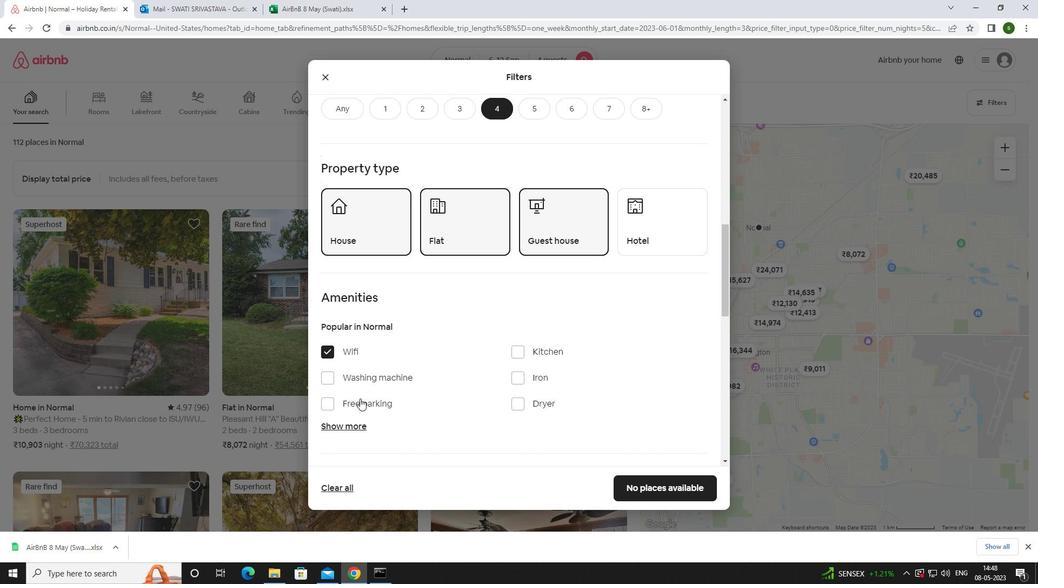
Action: Mouse moved to (353, 428)
Screenshot: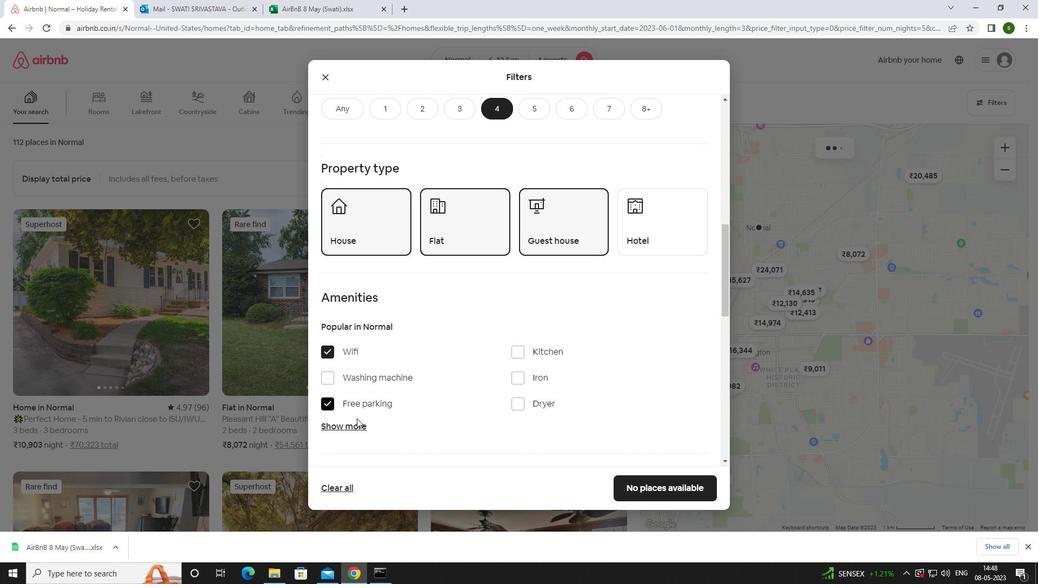 
Action: Mouse pressed left at (353, 428)
Screenshot: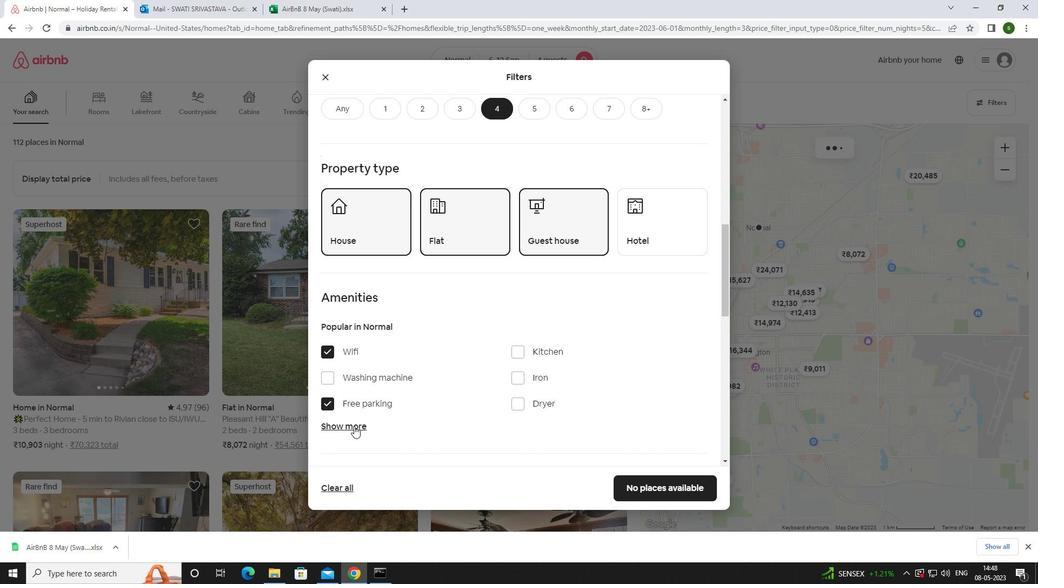 
Action: Mouse moved to (408, 392)
Screenshot: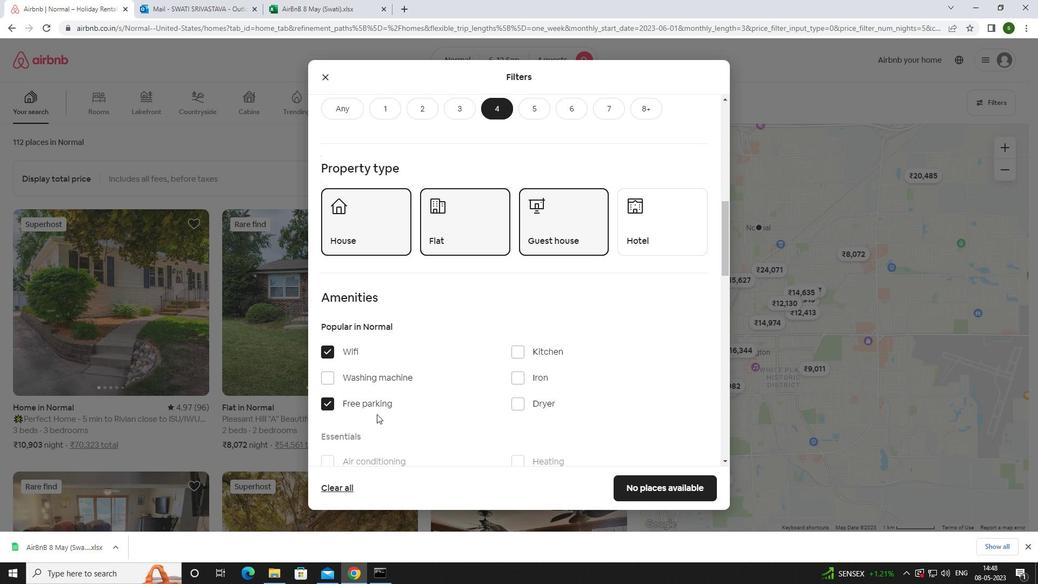 
Action: Mouse scrolled (408, 392) with delta (0, 0)
Screenshot: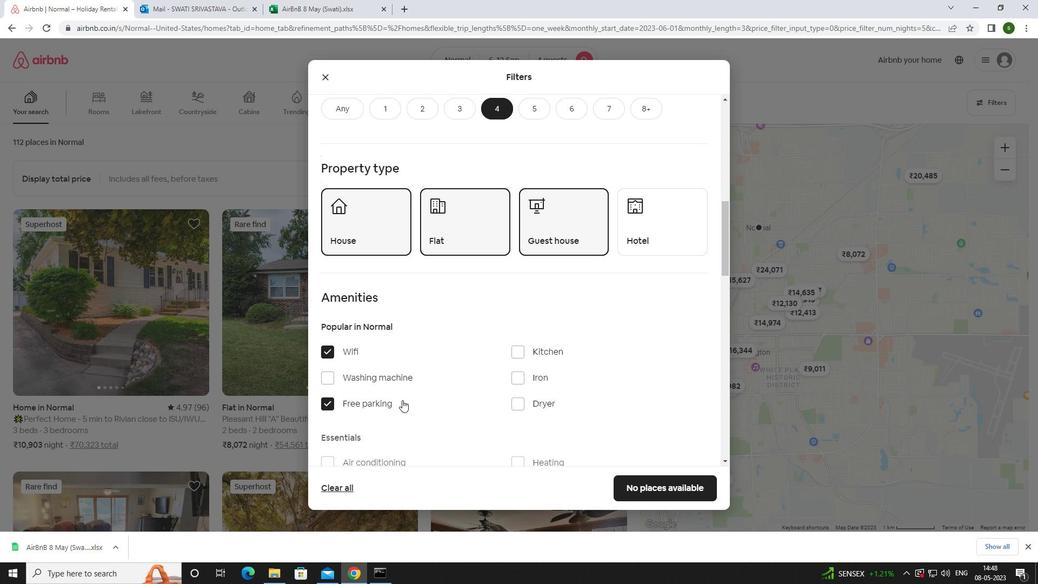 
Action: Mouse scrolled (408, 392) with delta (0, 0)
Screenshot: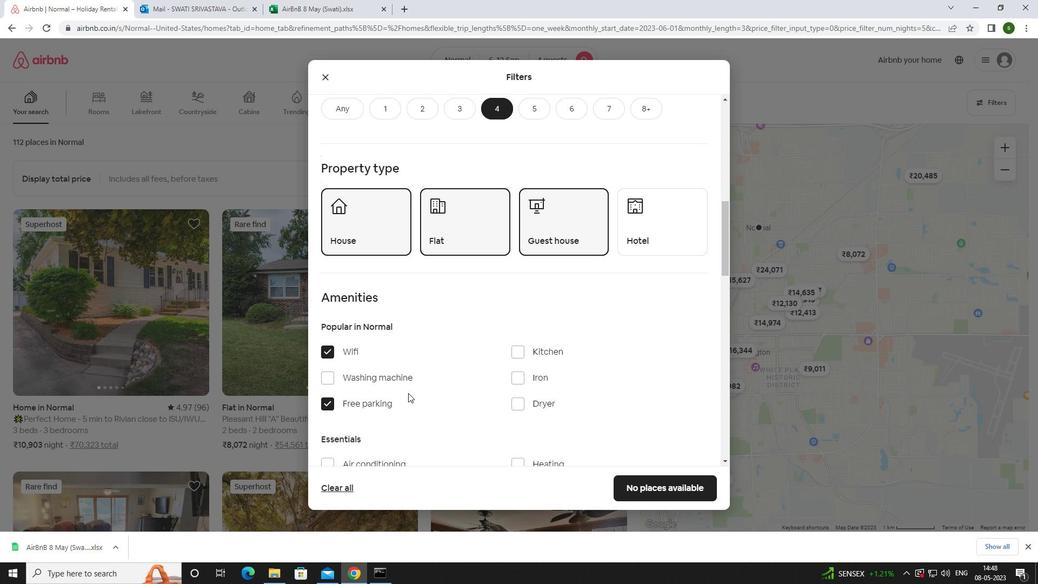 
Action: Mouse scrolled (408, 392) with delta (0, 0)
Screenshot: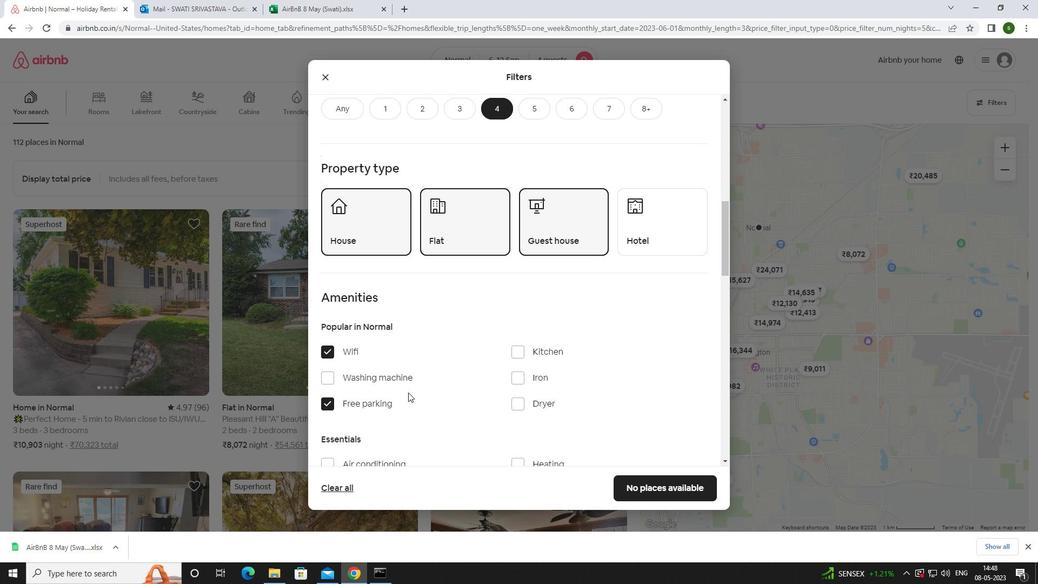 
Action: Mouse moved to (518, 324)
Screenshot: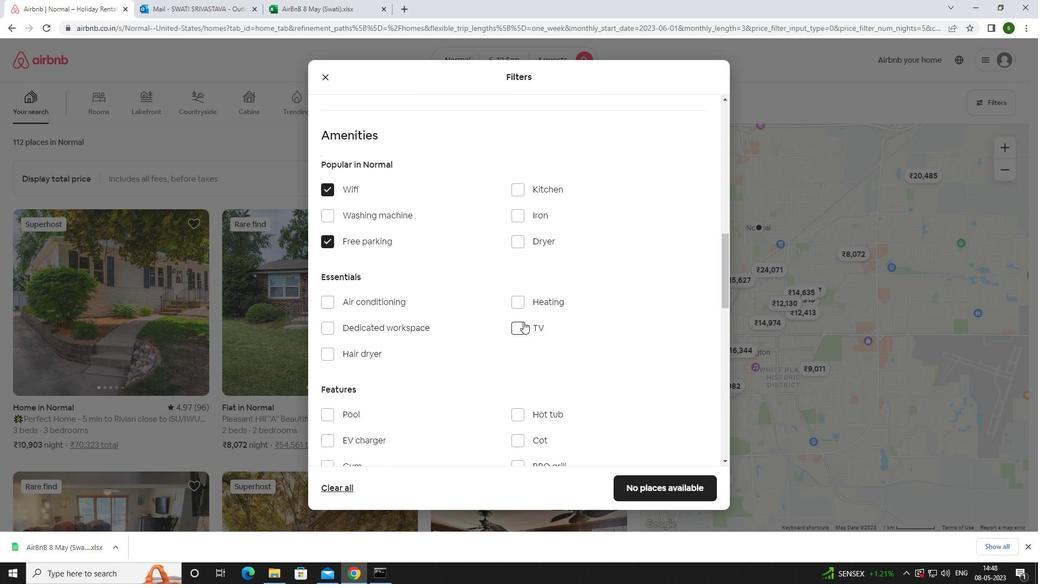 
Action: Mouse pressed left at (518, 324)
Screenshot: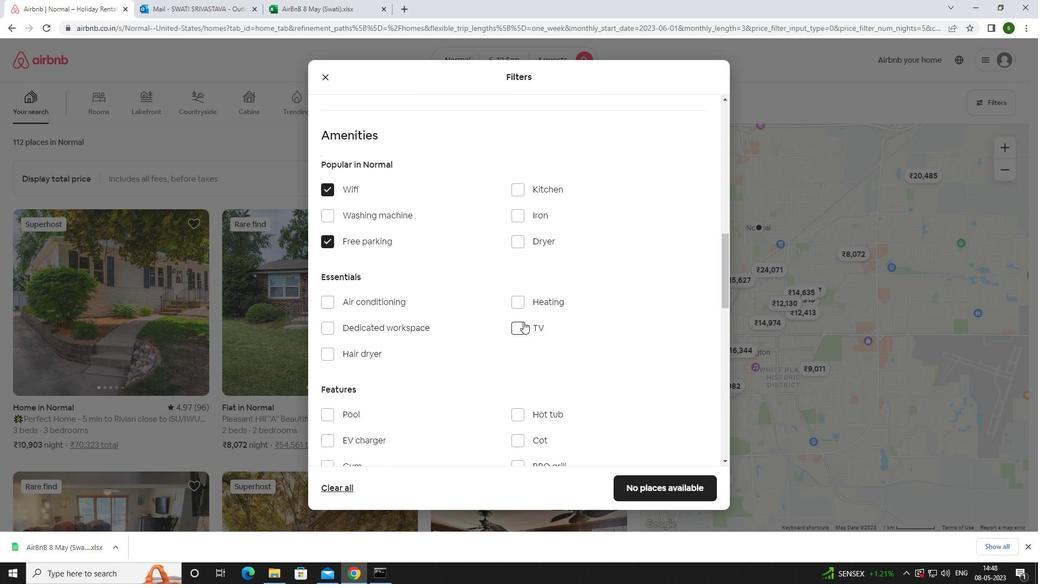 
Action: Mouse moved to (455, 338)
Screenshot: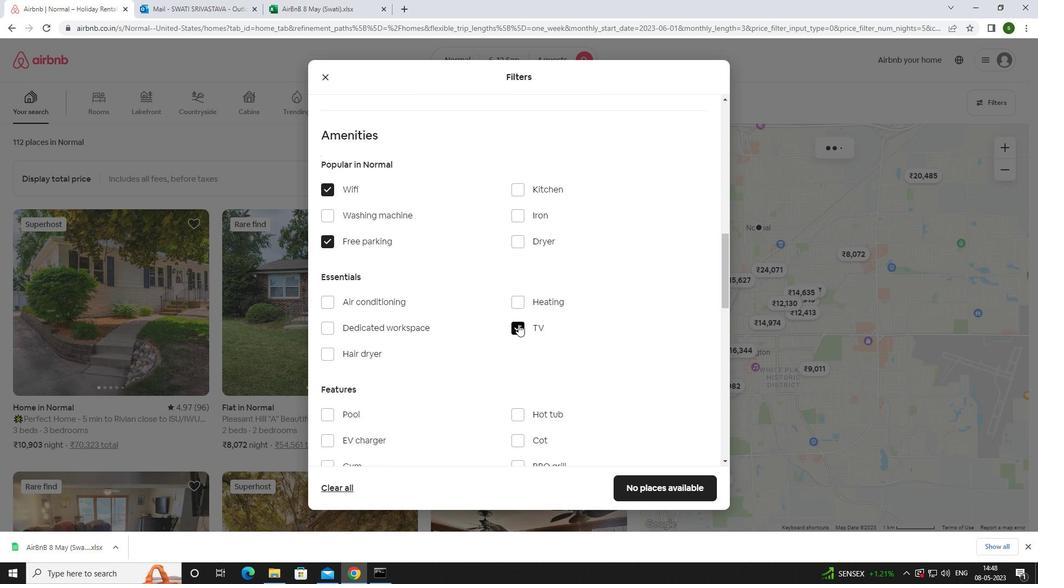 
Action: Mouse scrolled (455, 337) with delta (0, 0)
Screenshot: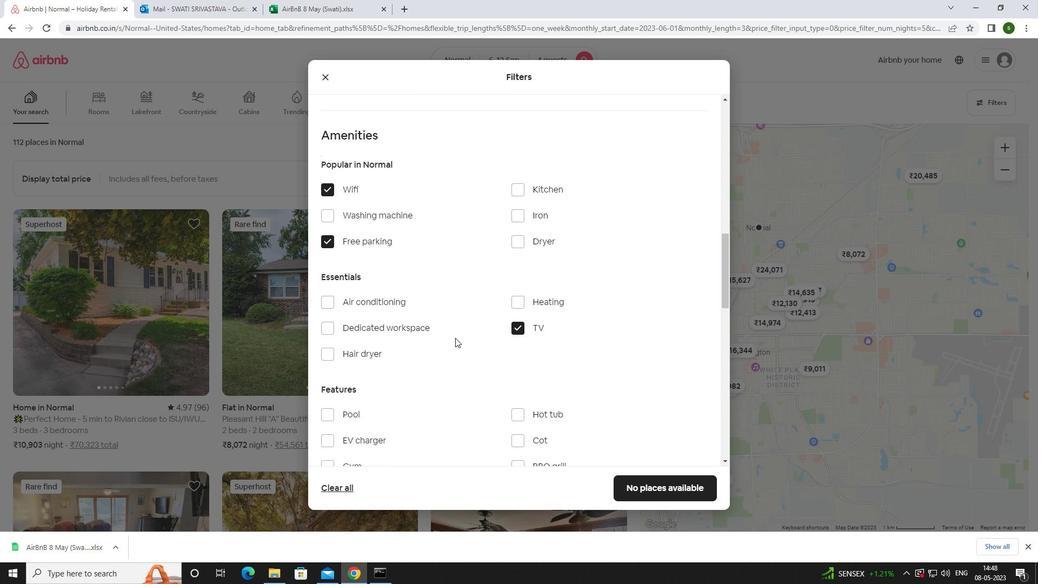 
Action: Mouse scrolled (455, 337) with delta (0, 0)
Screenshot: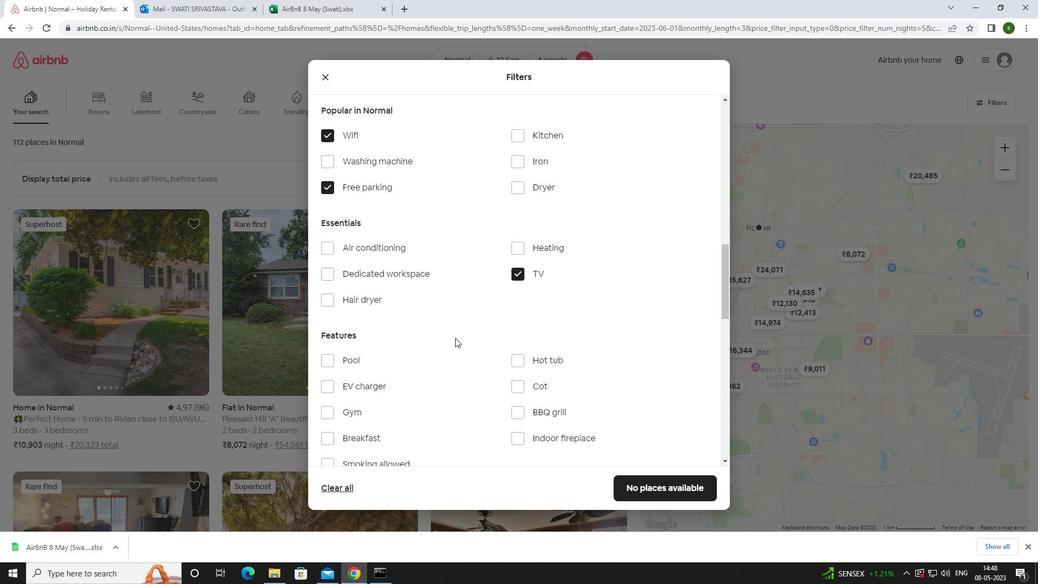
Action: Mouse scrolled (455, 337) with delta (0, 0)
Screenshot: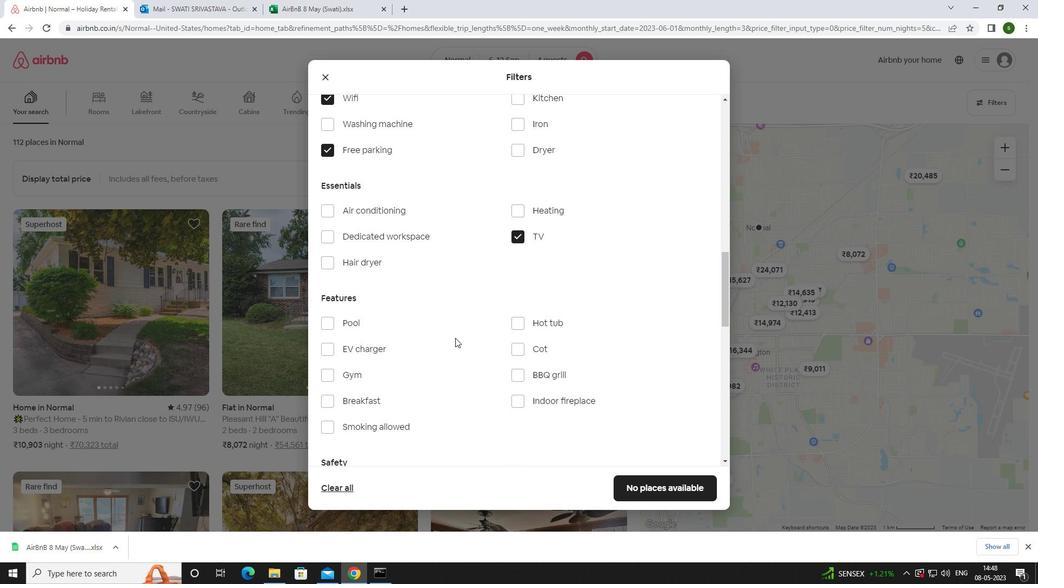 
Action: Mouse moved to (341, 303)
Screenshot: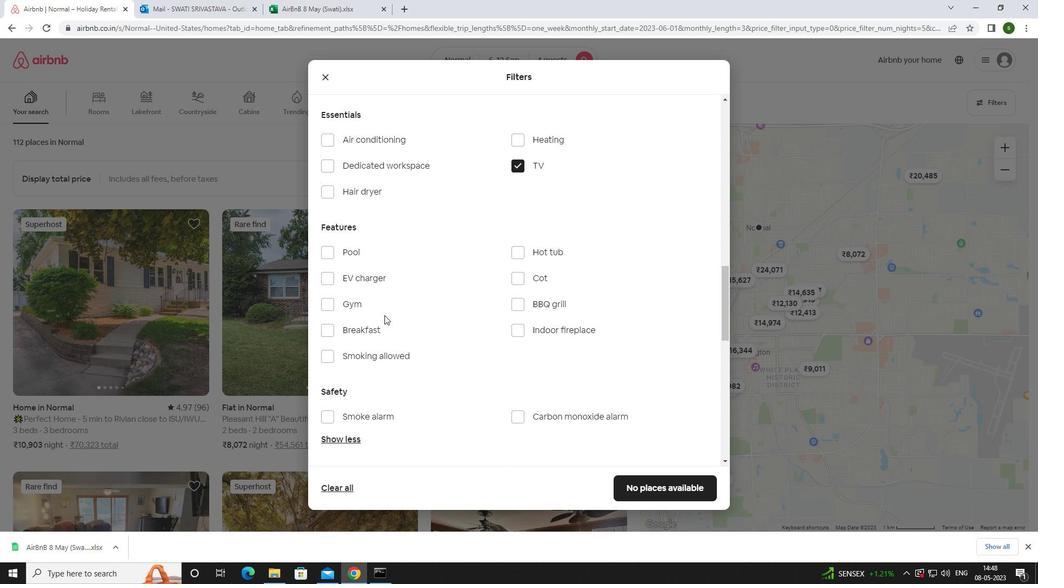 
Action: Mouse pressed left at (341, 303)
Screenshot: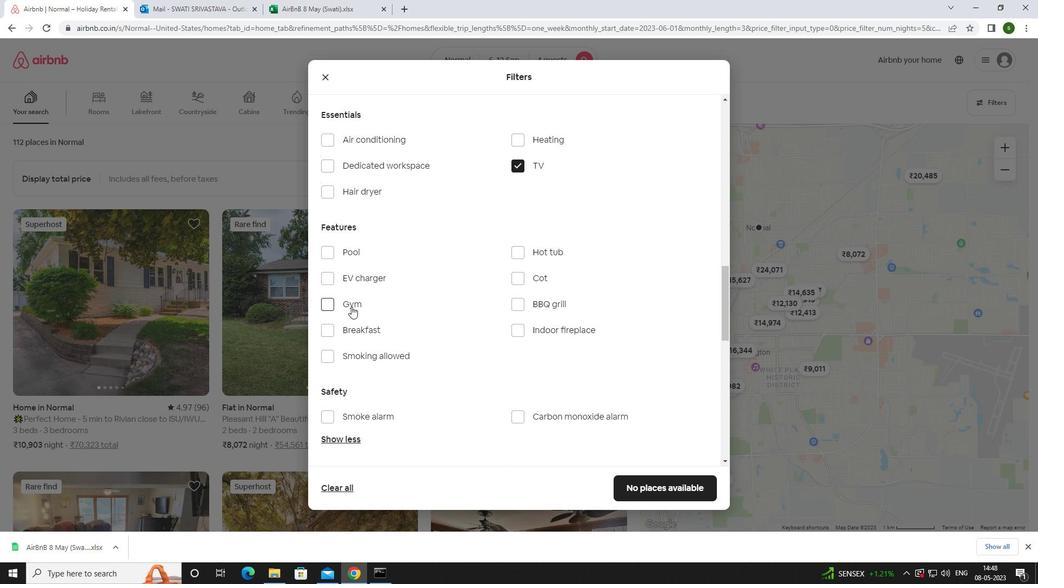 
Action: Mouse moved to (343, 328)
Screenshot: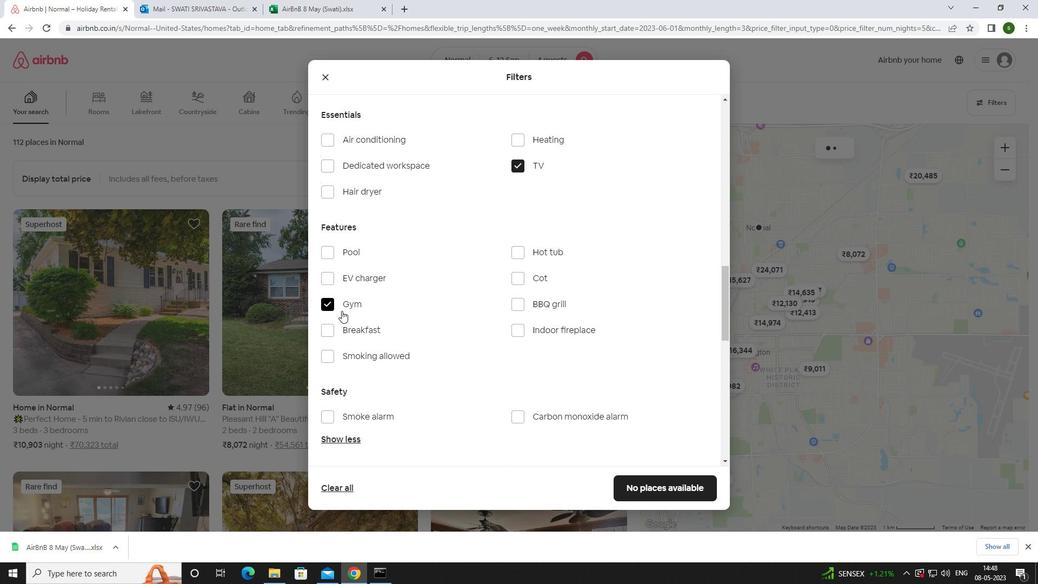 
Action: Mouse pressed left at (343, 328)
Screenshot: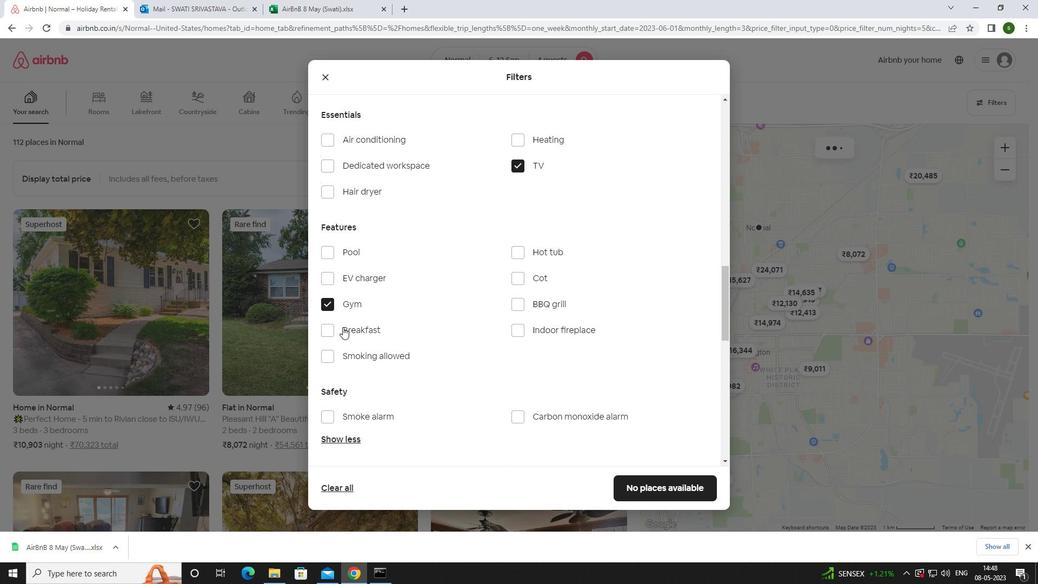 
Action: Mouse moved to (432, 348)
Screenshot: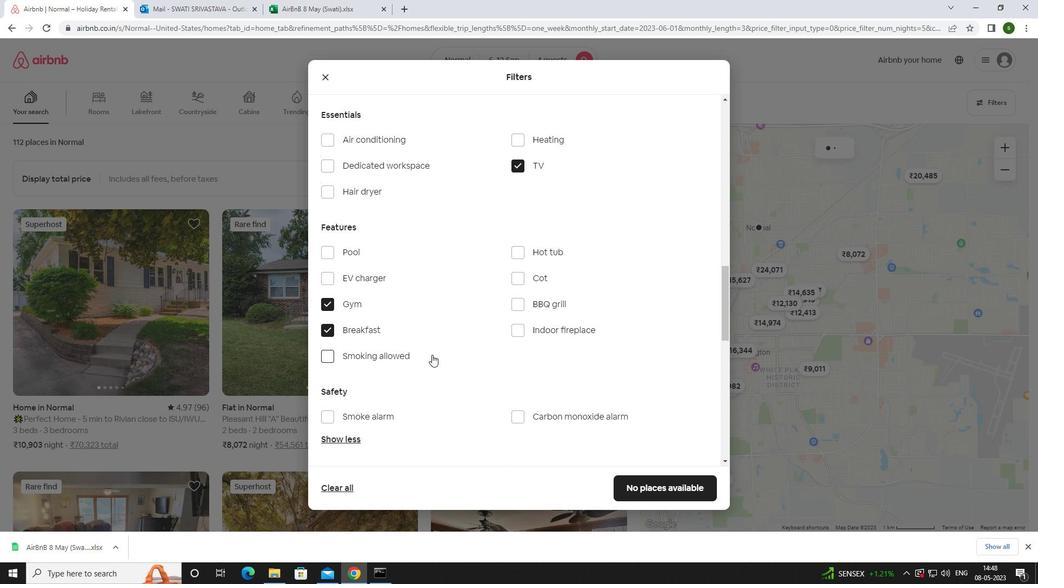 
Action: Mouse scrolled (432, 347) with delta (0, 0)
Screenshot: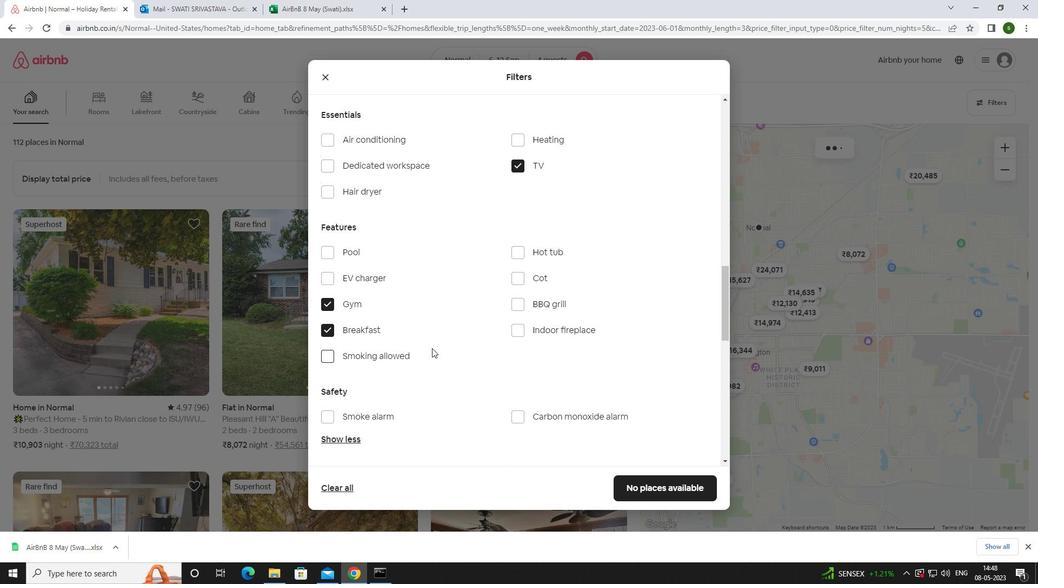 
Action: Mouse scrolled (432, 347) with delta (0, 0)
Screenshot: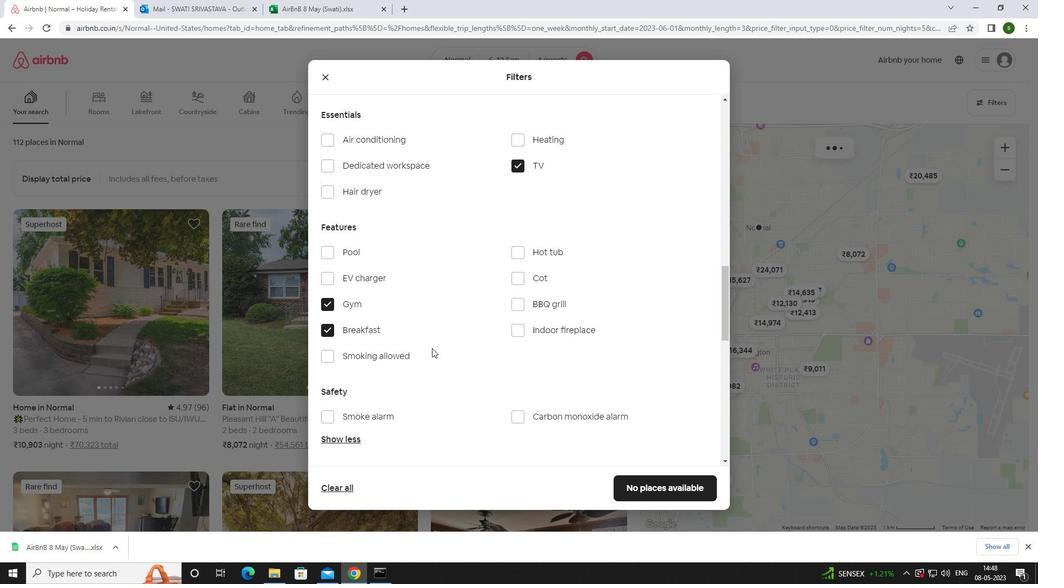 
Action: Mouse scrolled (432, 347) with delta (0, 0)
Screenshot: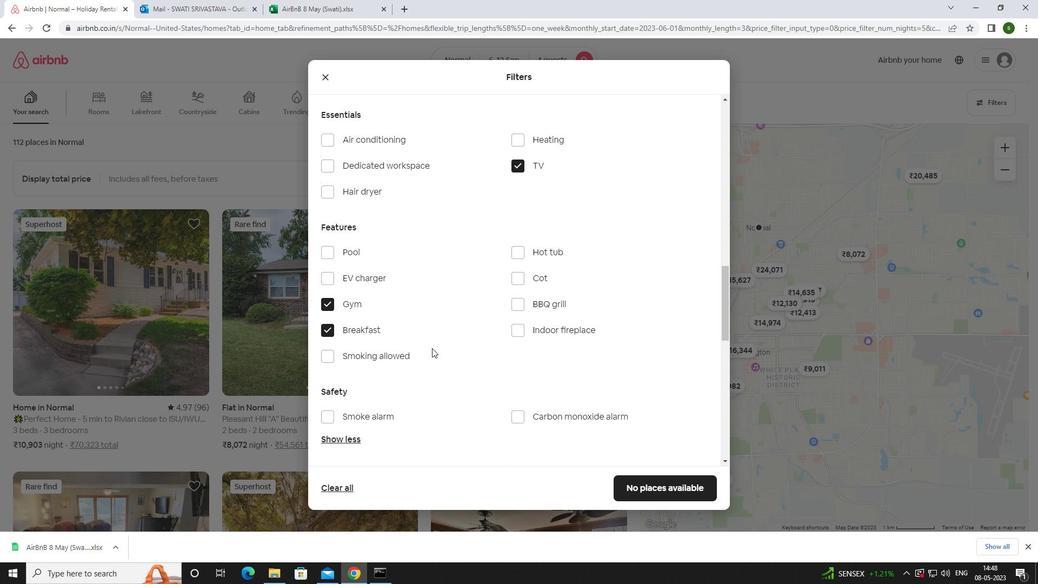 
Action: Mouse scrolled (432, 347) with delta (0, 0)
Screenshot: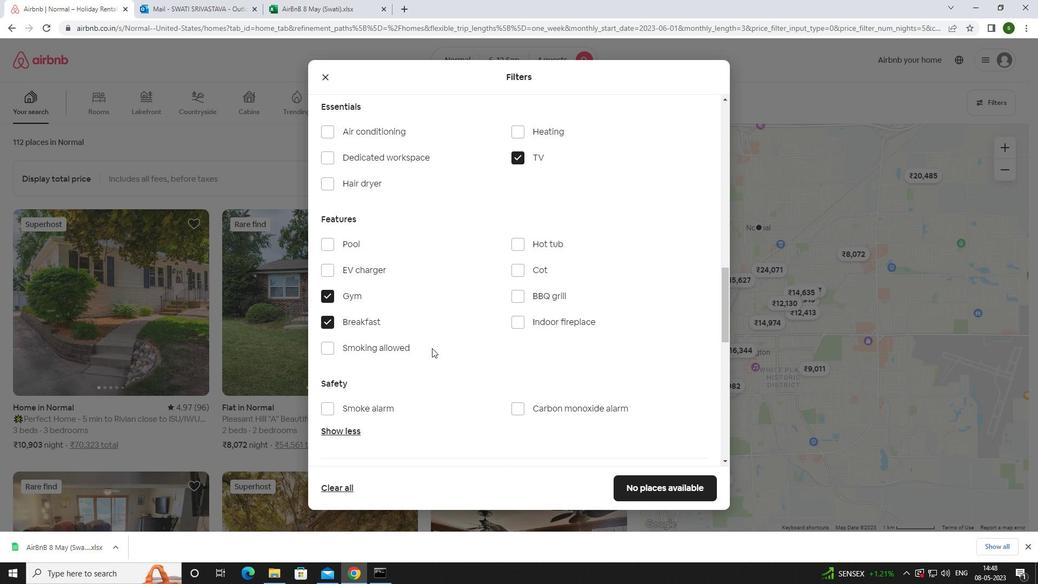 
Action: Mouse scrolled (432, 347) with delta (0, 0)
Screenshot: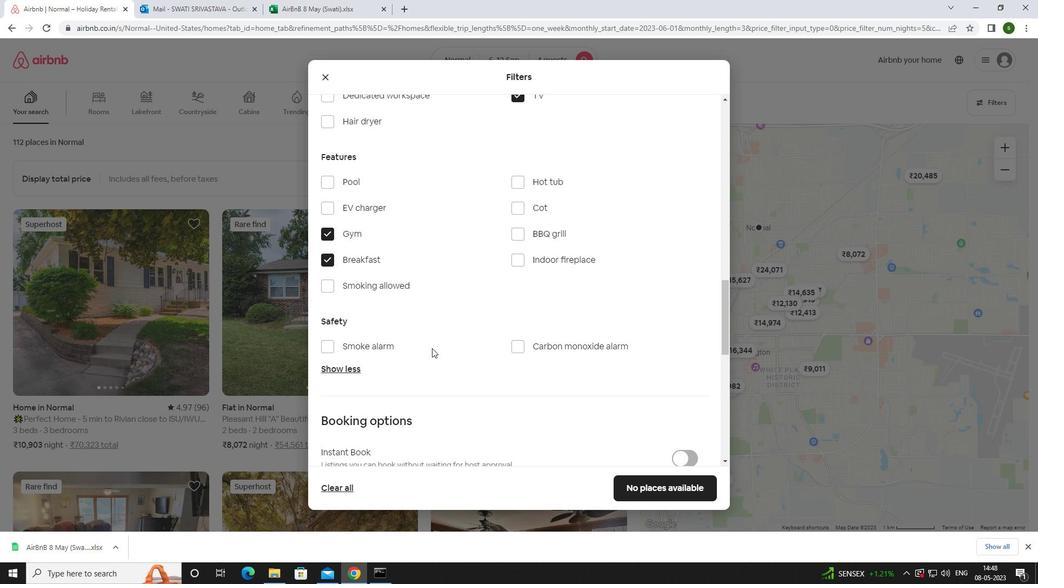 
Action: Mouse moved to (688, 292)
Screenshot: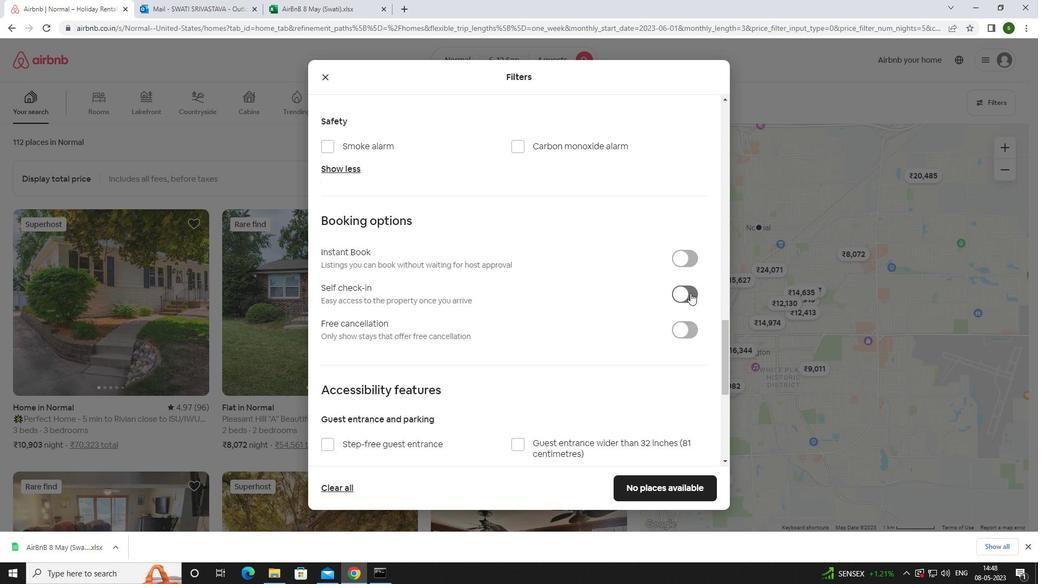 
Action: Mouse pressed left at (688, 292)
Screenshot: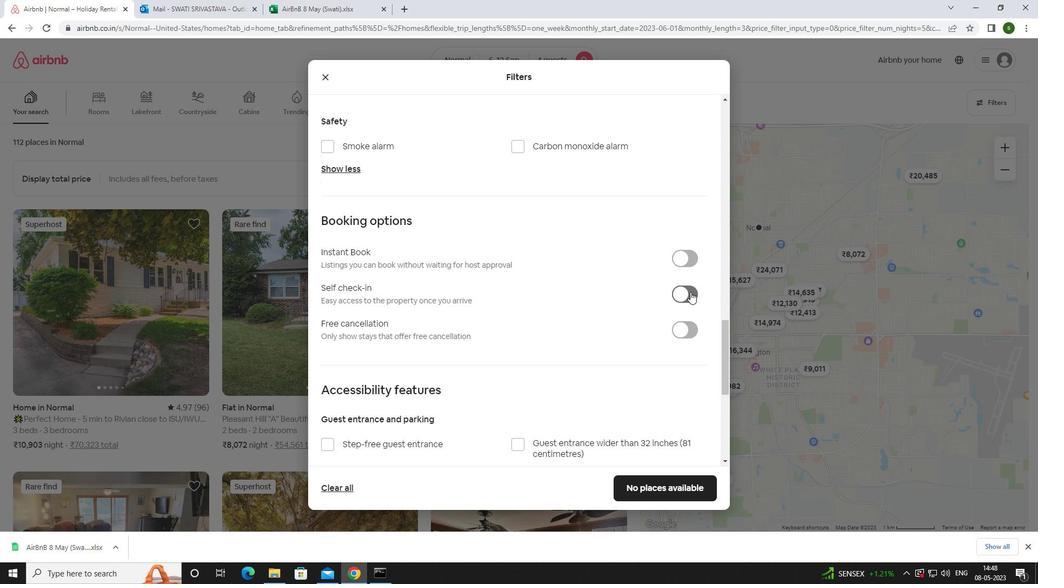 
Action: Mouse moved to (575, 326)
Screenshot: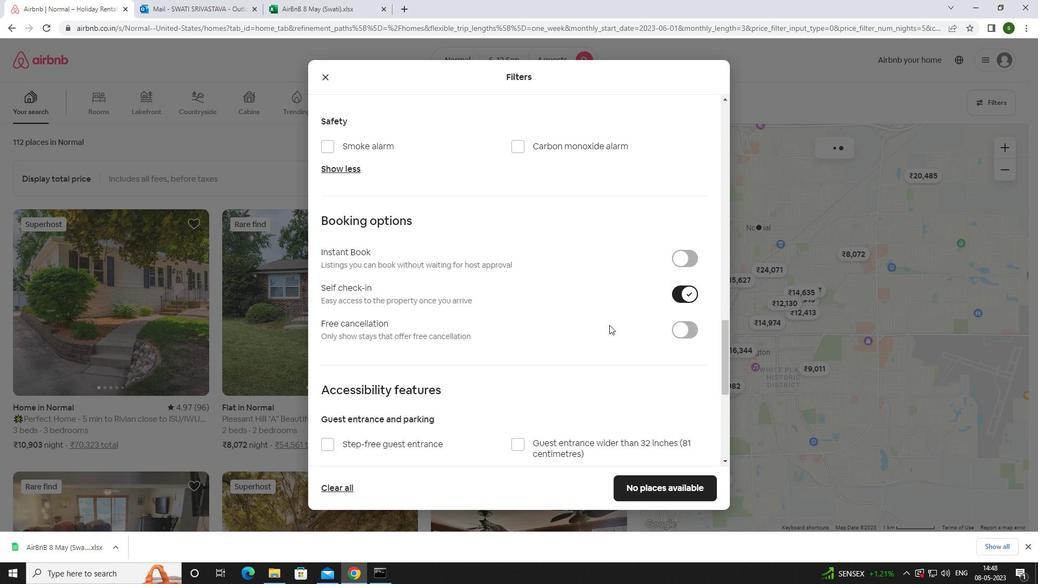 
Action: Mouse scrolled (575, 325) with delta (0, 0)
Screenshot: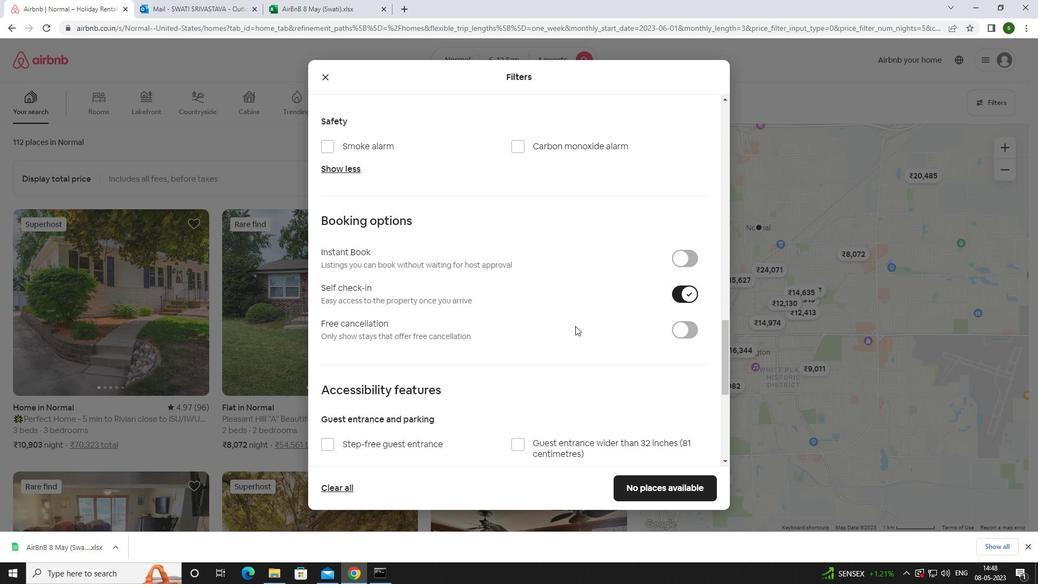 
Action: Mouse scrolled (575, 325) with delta (0, 0)
Screenshot: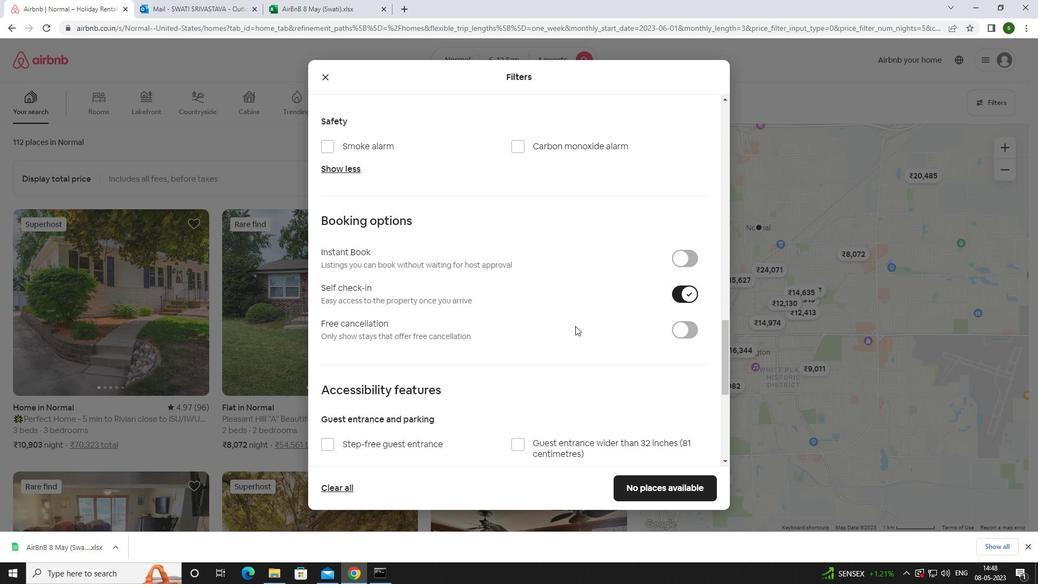 
Action: Mouse scrolled (575, 325) with delta (0, 0)
Screenshot: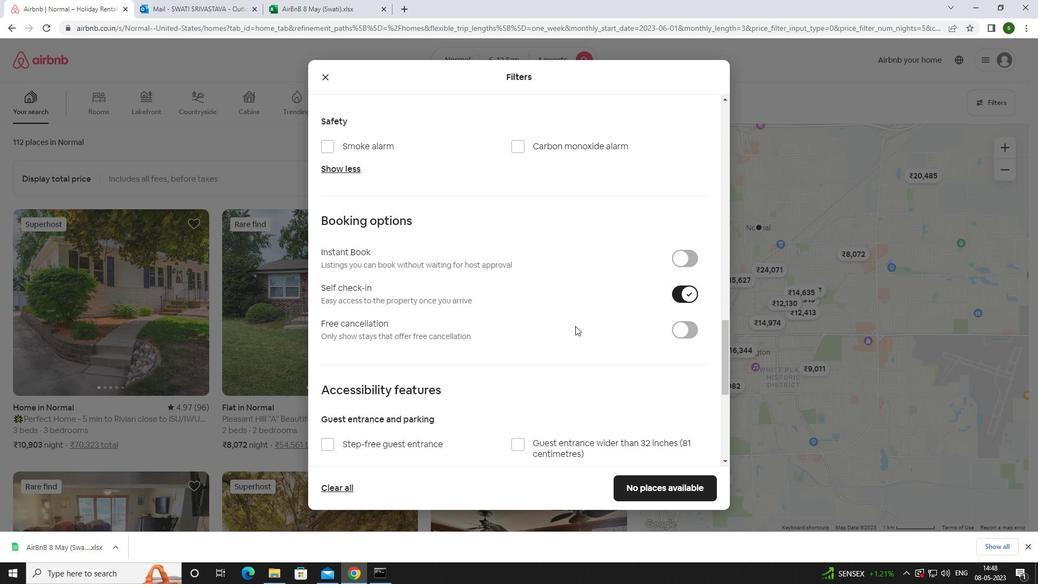 
Action: Mouse scrolled (575, 325) with delta (0, 0)
Screenshot: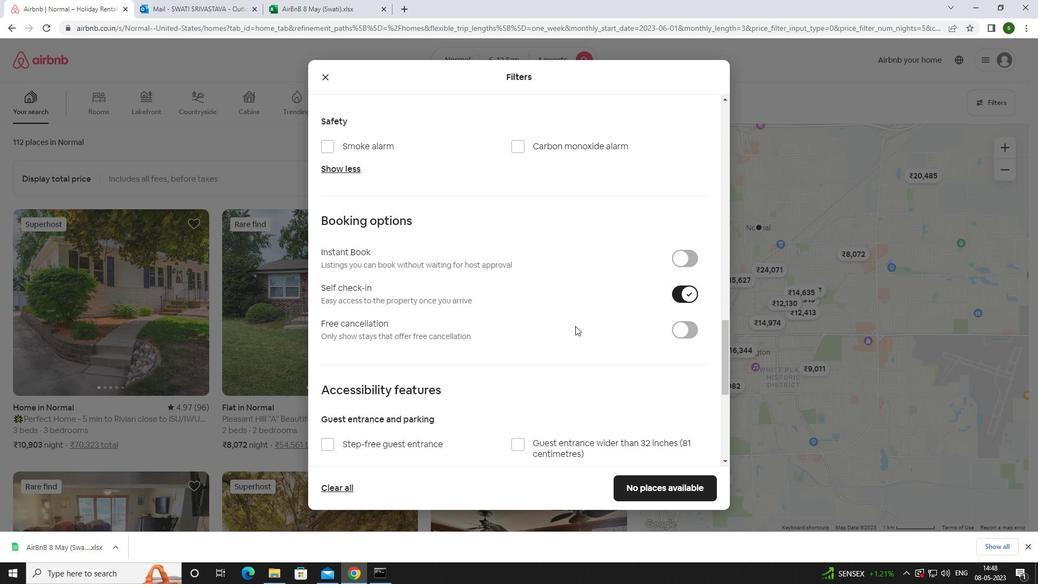 
Action: Mouse scrolled (575, 325) with delta (0, 0)
Screenshot: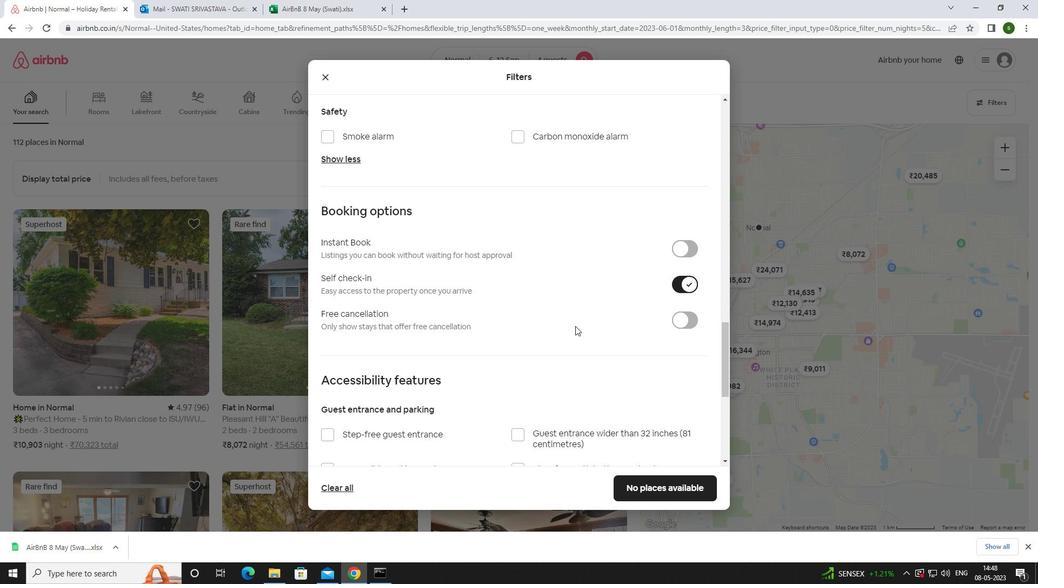 
Action: Mouse scrolled (575, 325) with delta (0, 0)
Screenshot: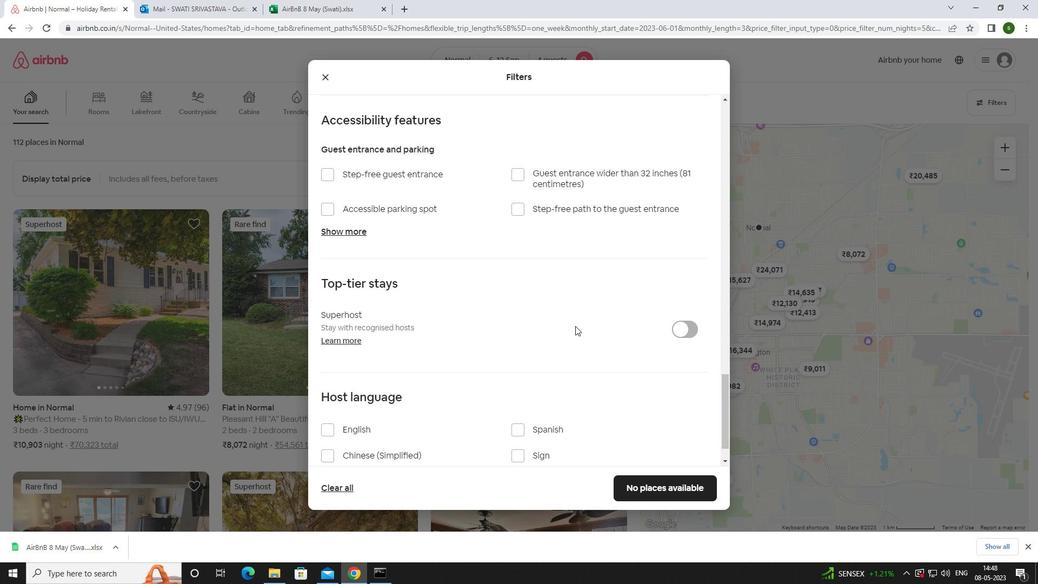 
Action: Mouse scrolled (575, 325) with delta (0, 0)
Screenshot: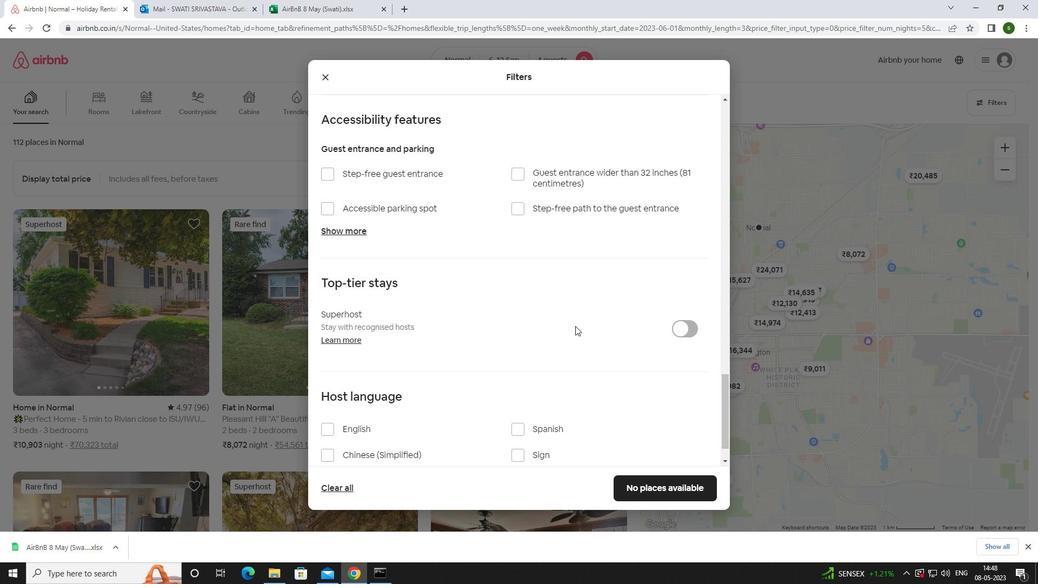 
Action: Mouse scrolled (575, 325) with delta (0, 0)
Screenshot: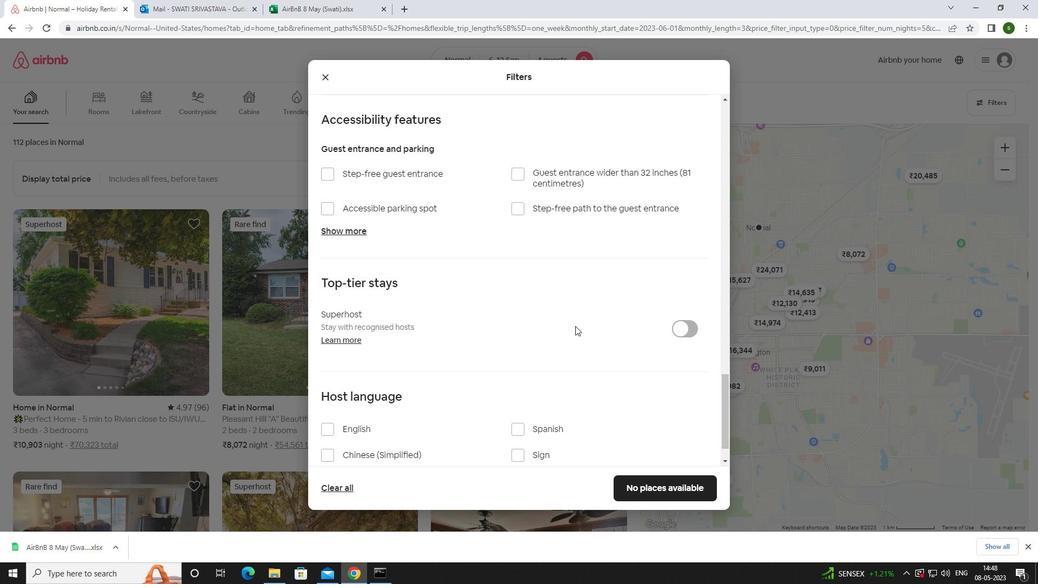 
Action: Mouse scrolled (575, 325) with delta (0, 0)
Screenshot: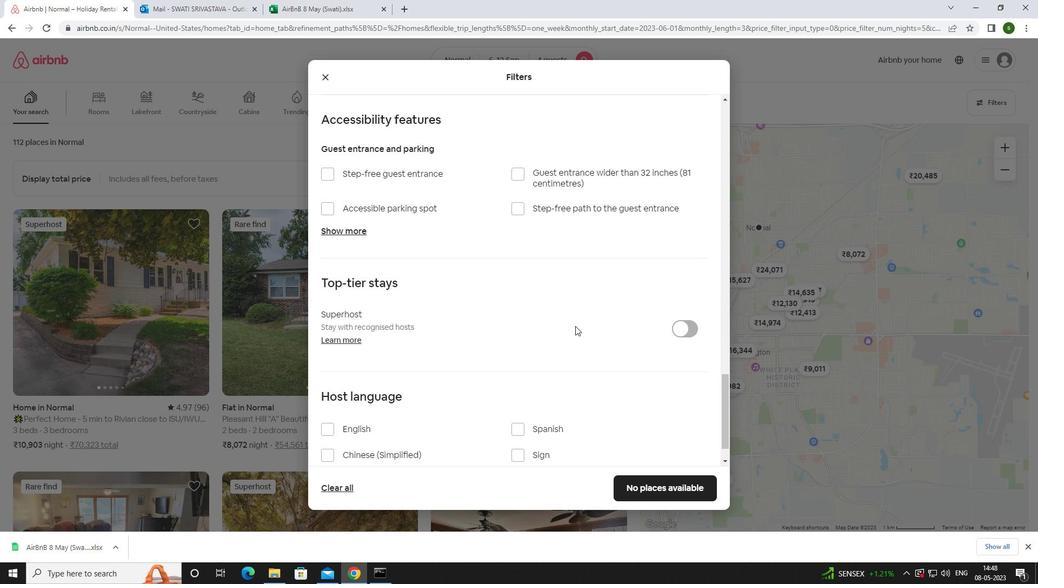 
Action: Mouse moved to (338, 389)
Screenshot: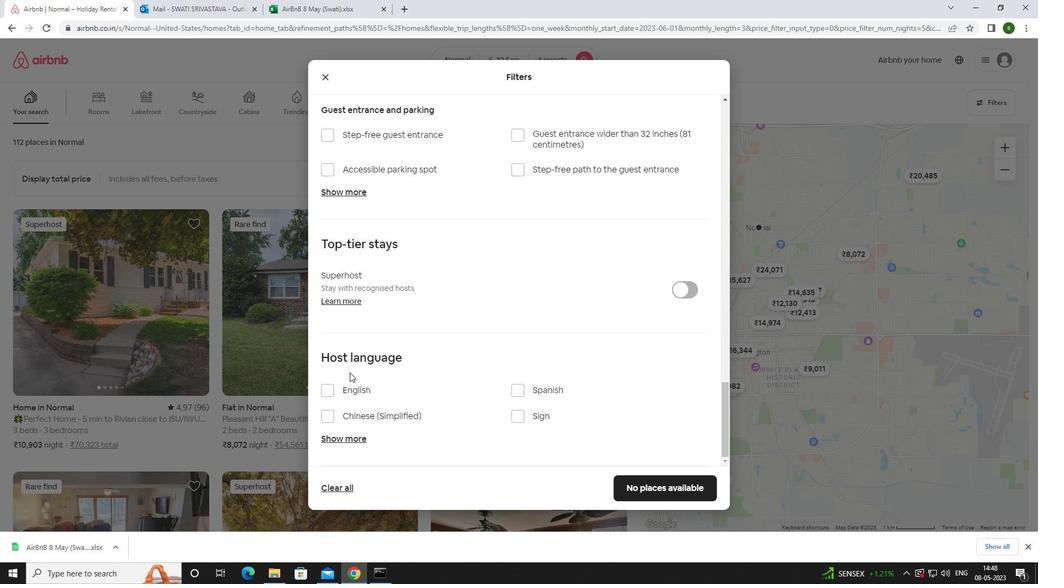 
Action: Mouse pressed left at (338, 389)
Screenshot: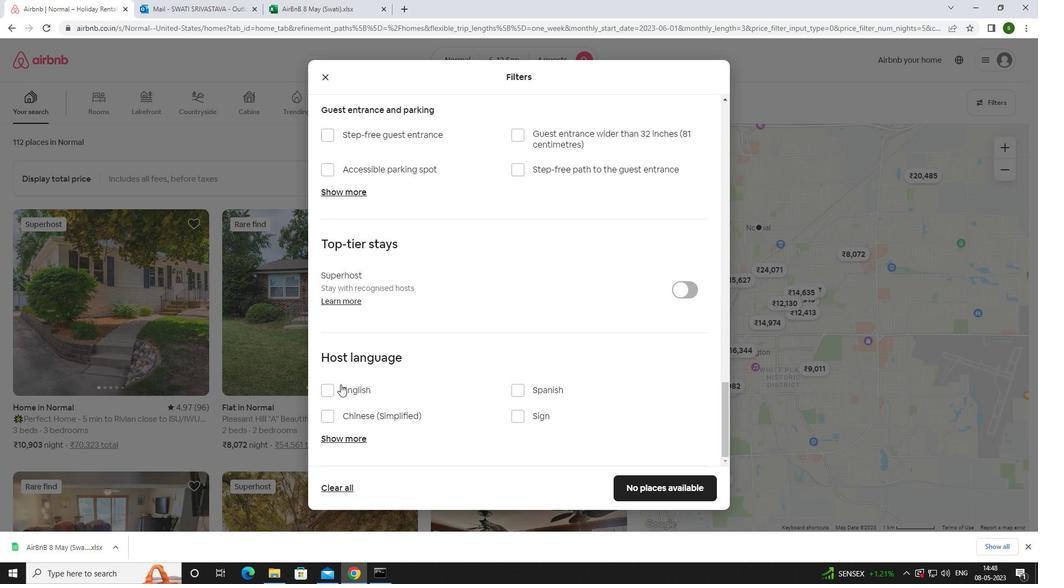 
Action: Mouse moved to (640, 481)
Screenshot: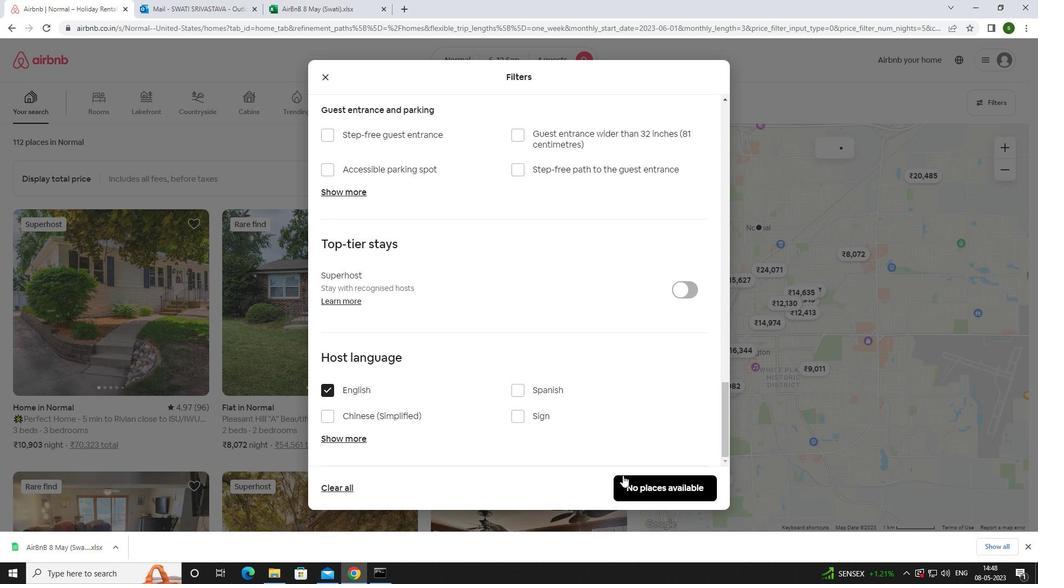 
Action: Mouse pressed left at (640, 481)
Screenshot: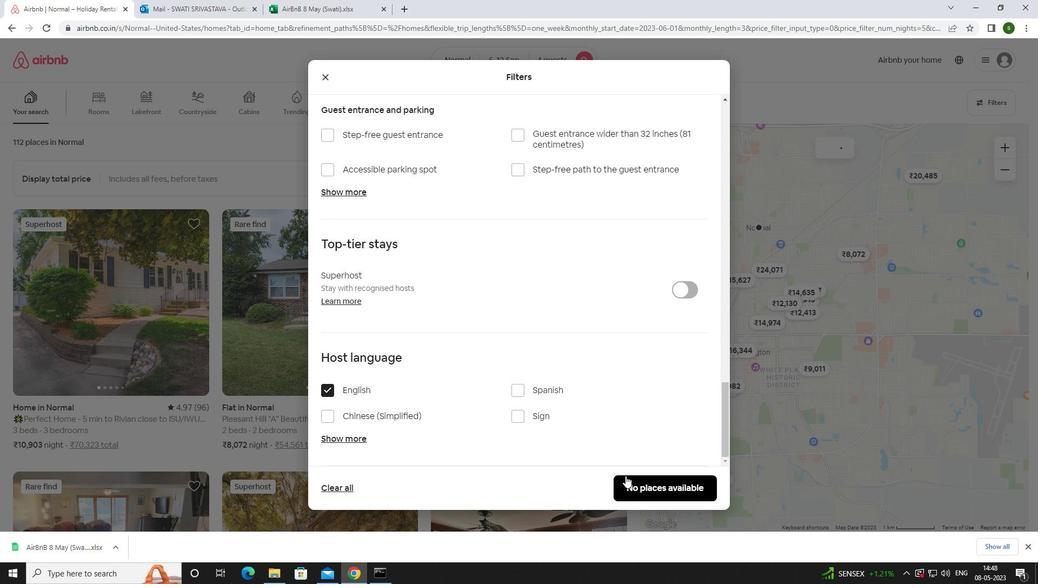 
Action: Mouse moved to (548, 339)
Screenshot: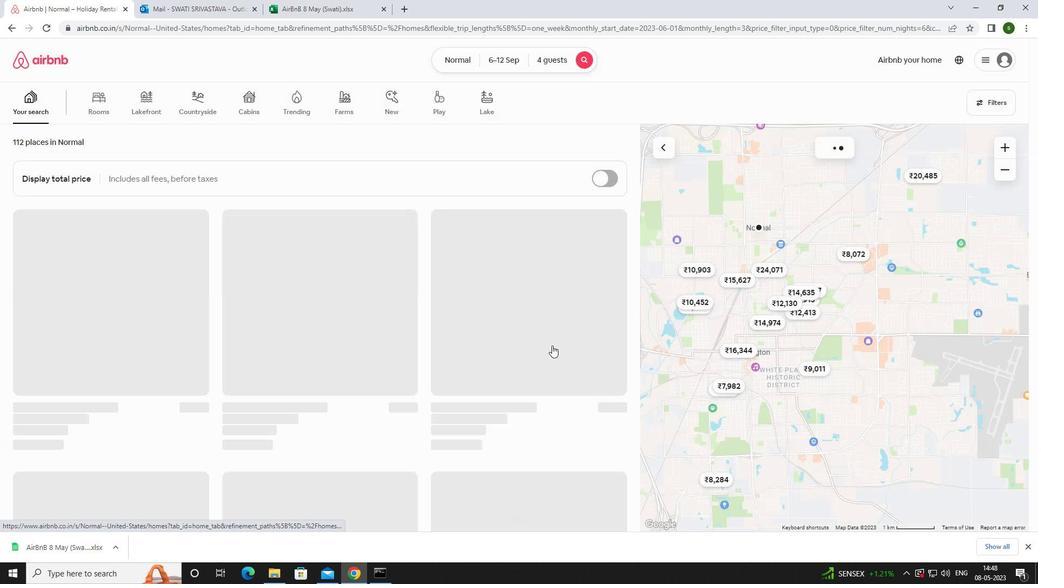 
